 Task: Add a signature Marie Turner containing With sincere appreciation and gratitude, Marie Turner to email address softage.3@softage.net and add a label Service contracts
Action: Mouse moved to (97, 154)
Screenshot: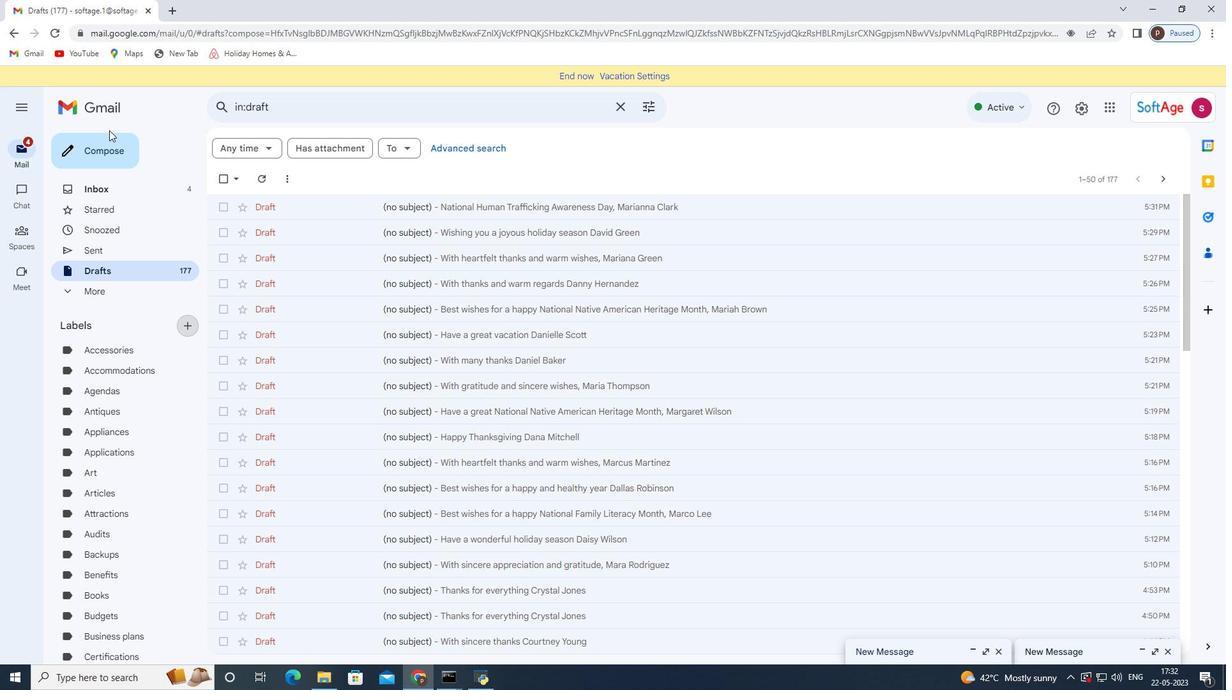 
Action: Mouse pressed left at (97, 154)
Screenshot: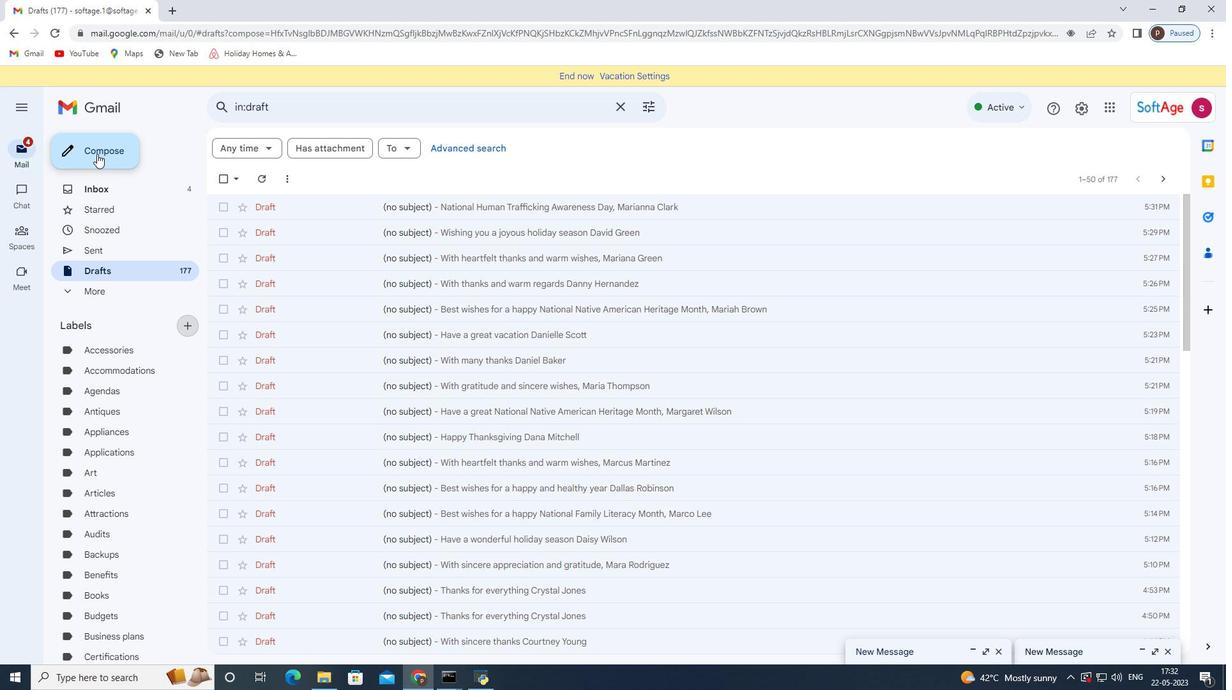 
Action: Mouse moved to (697, 646)
Screenshot: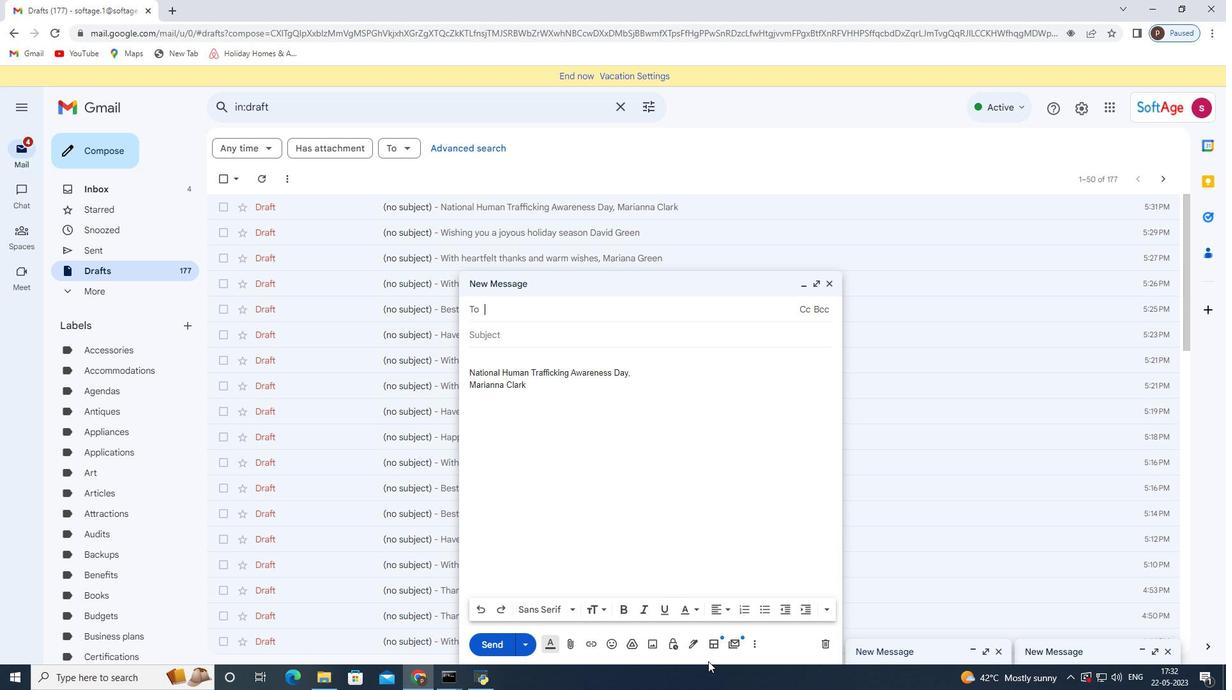
Action: Mouse pressed left at (697, 646)
Screenshot: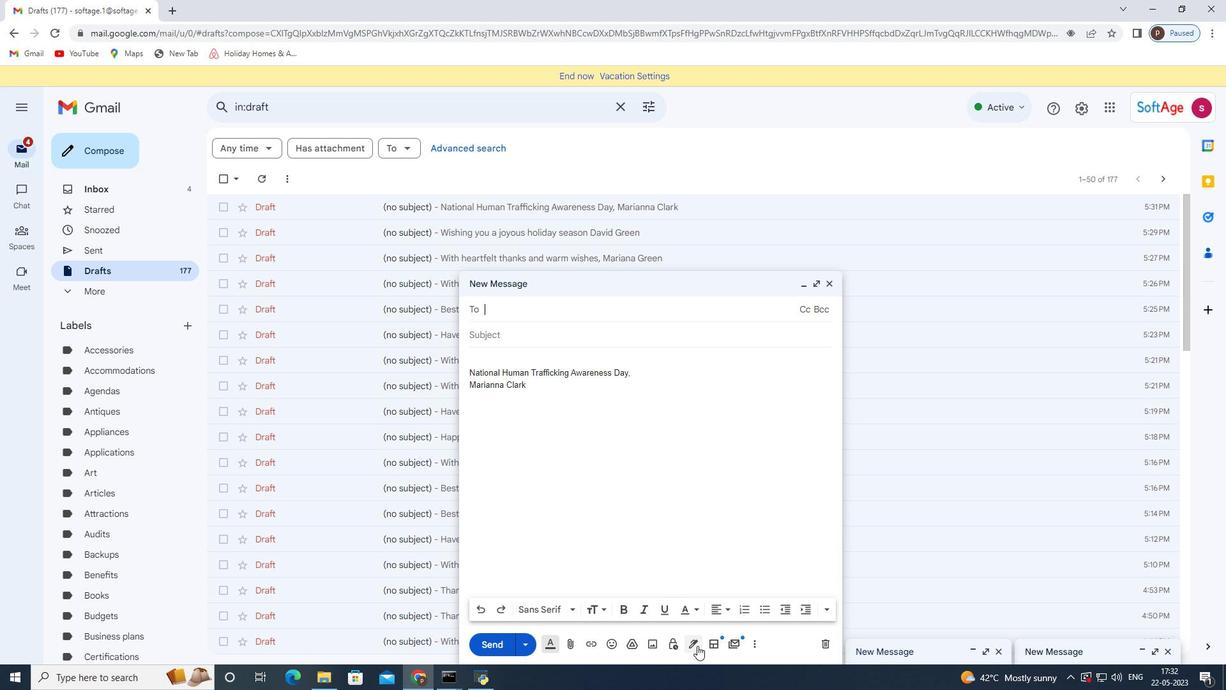 
Action: Mouse moved to (753, 577)
Screenshot: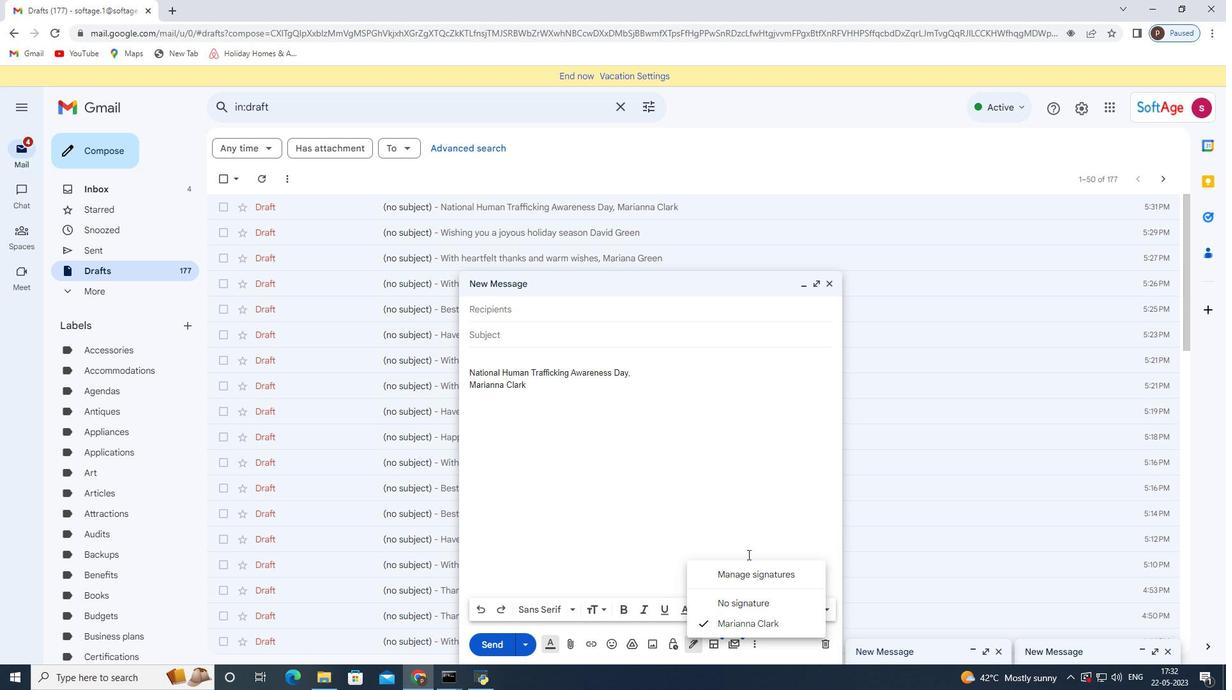
Action: Mouse pressed left at (753, 577)
Screenshot: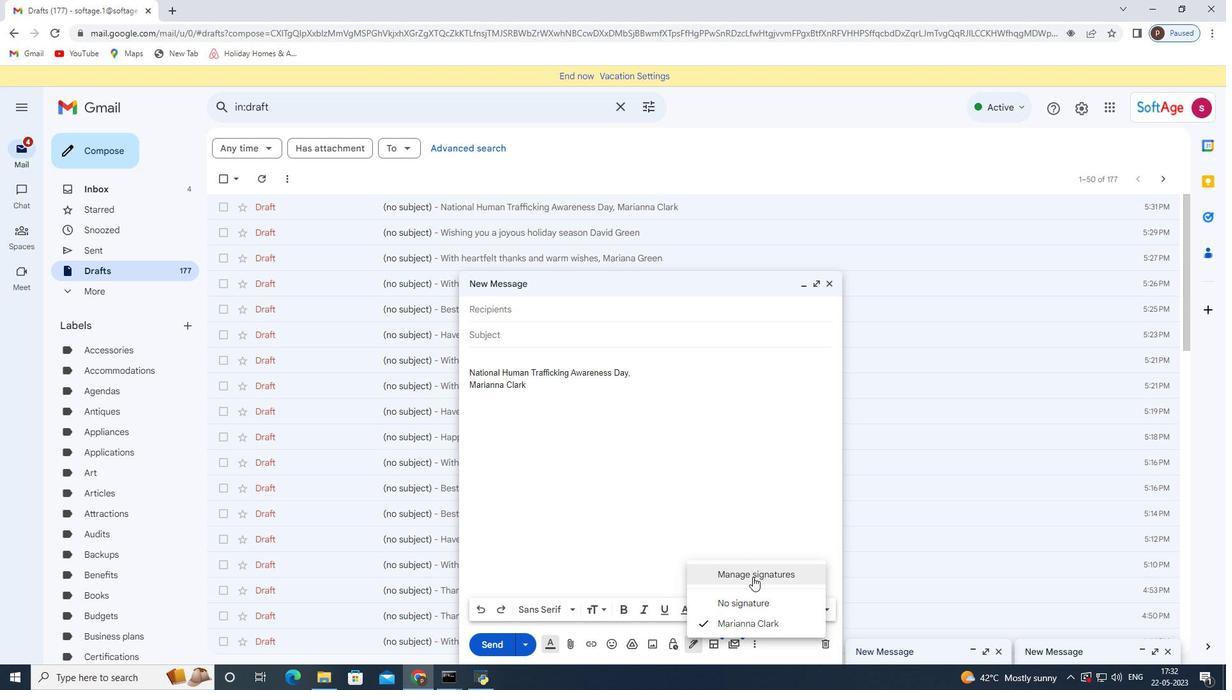 
Action: Mouse moved to (832, 283)
Screenshot: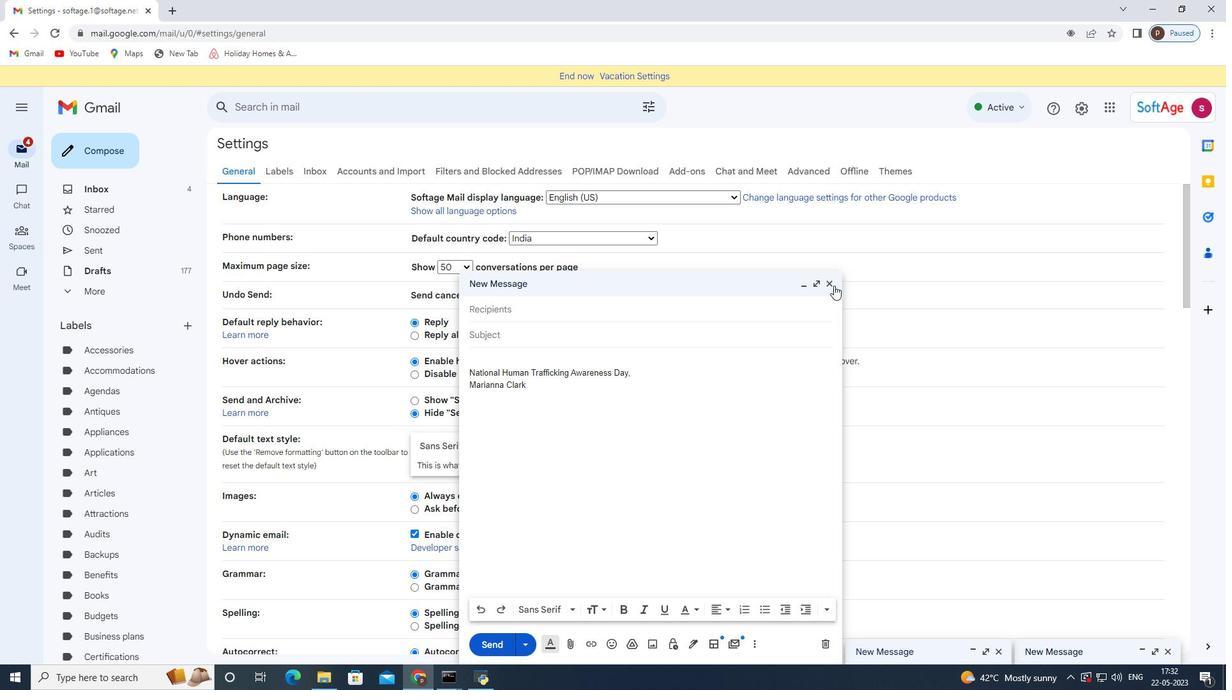 
Action: Mouse pressed left at (832, 283)
Screenshot: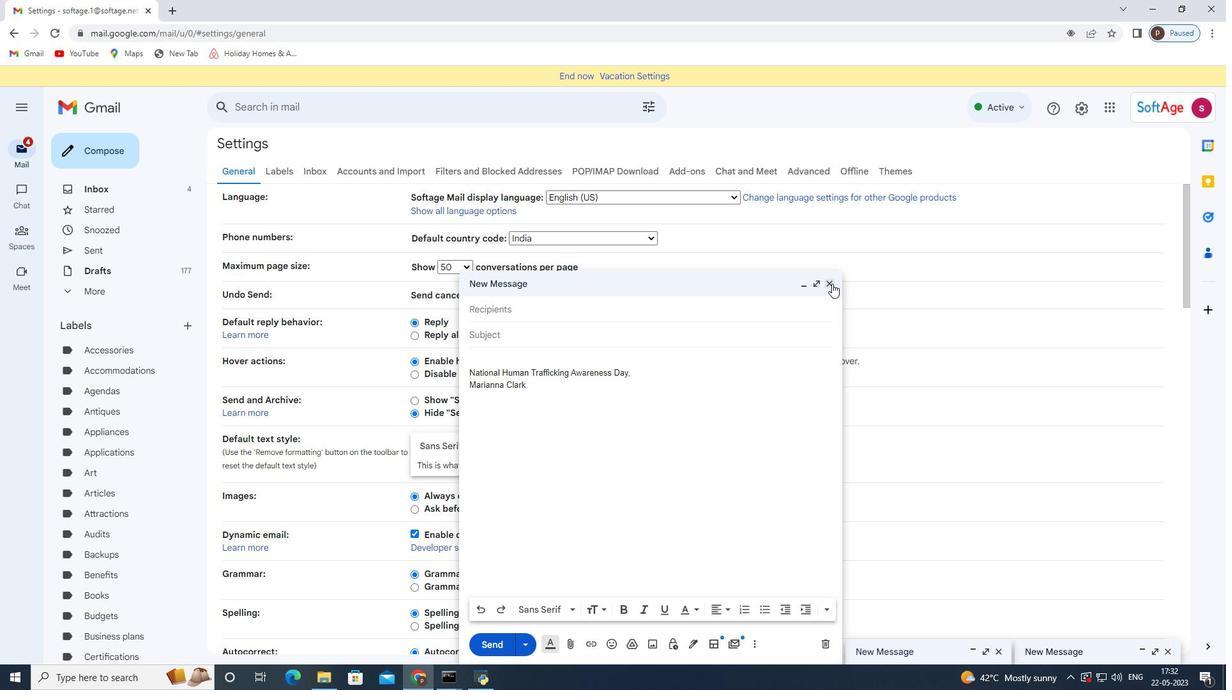 
Action: Mouse moved to (519, 412)
Screenshot: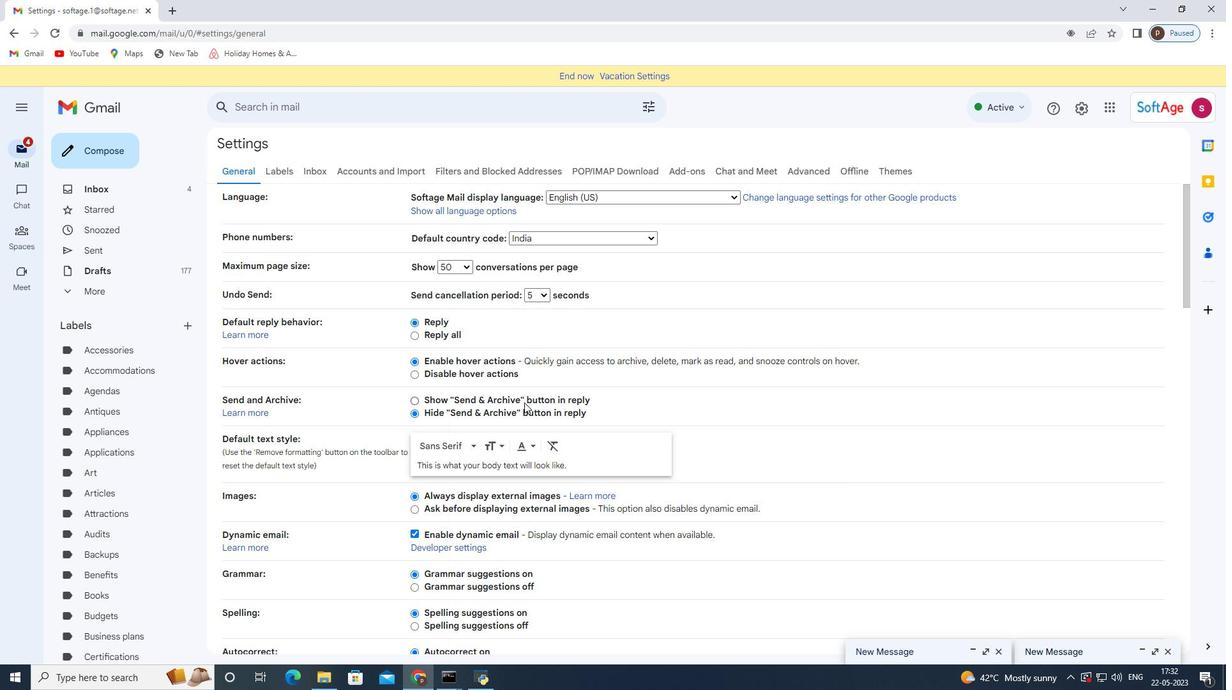 
Action: Mouse scrolled (522, 403) with delta (0, 0)
Screenshot: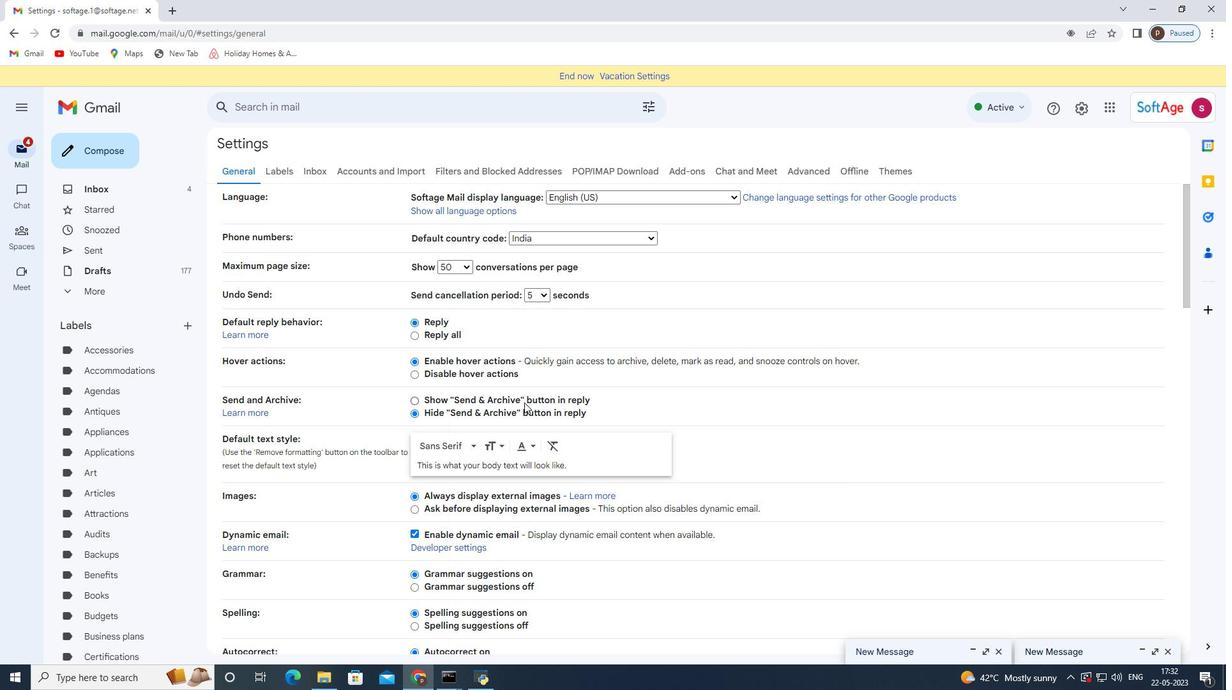 
Action: Mouse scrolled (521, 407) with delta (0, 0)
Screenshot: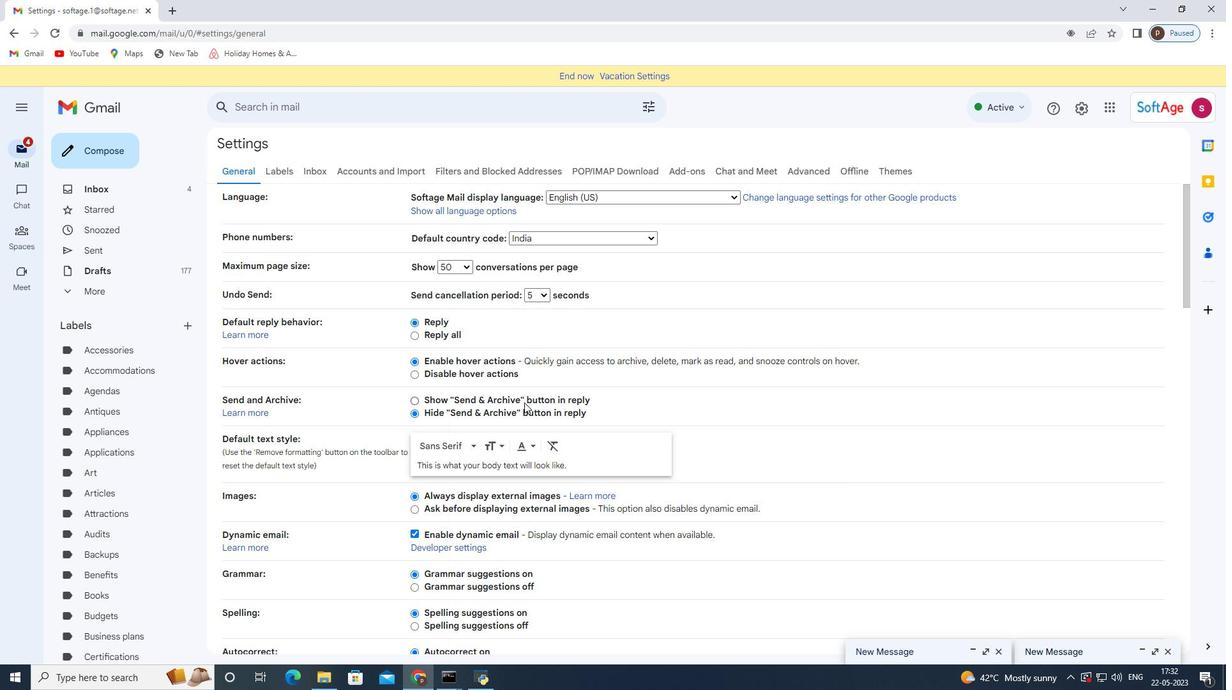 
Action: Mouse scrolled (520, 407) with delta (0, 0)
Screenshot: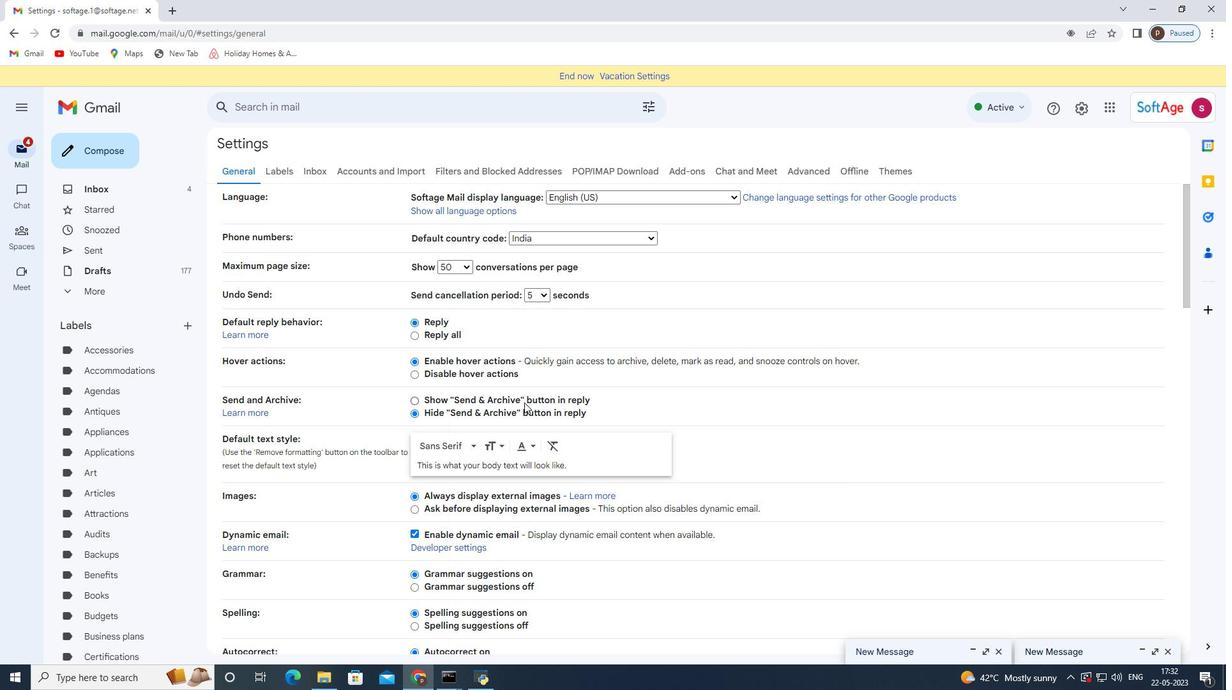 
Action: Mouse scrolled (519, 409) with delta (0, 0)
Screenshot: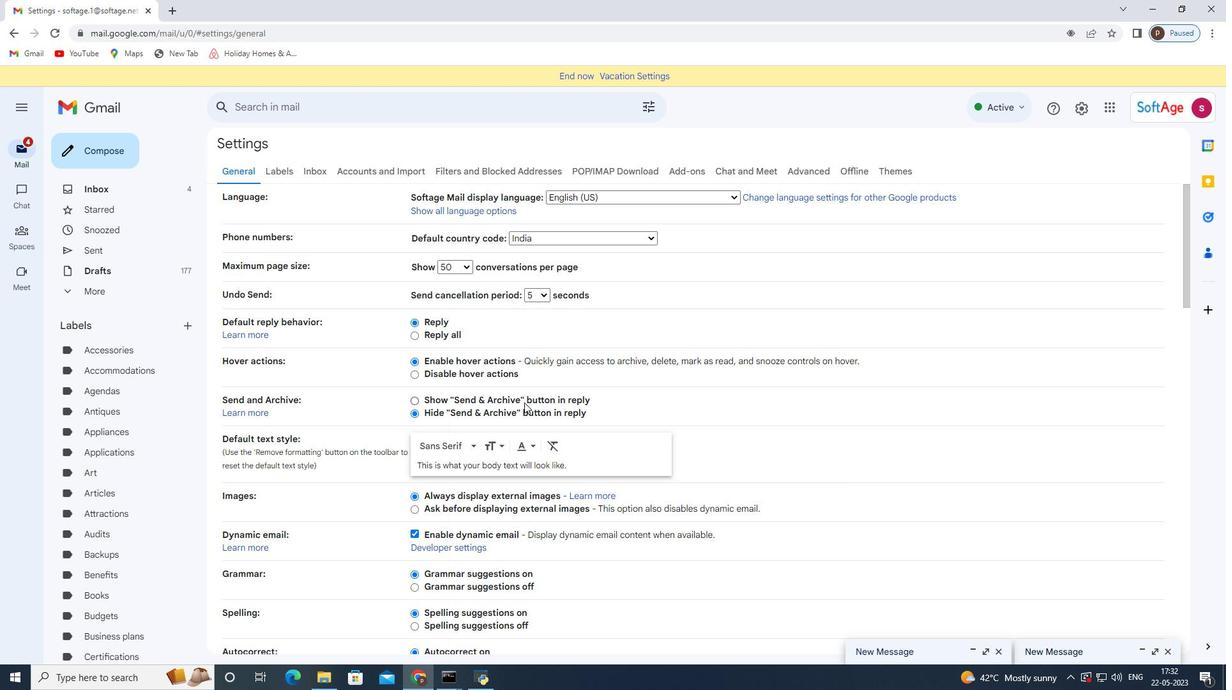 
Action: Mouse scrolled (519, 411) with delta (0, 0)
Screenshot: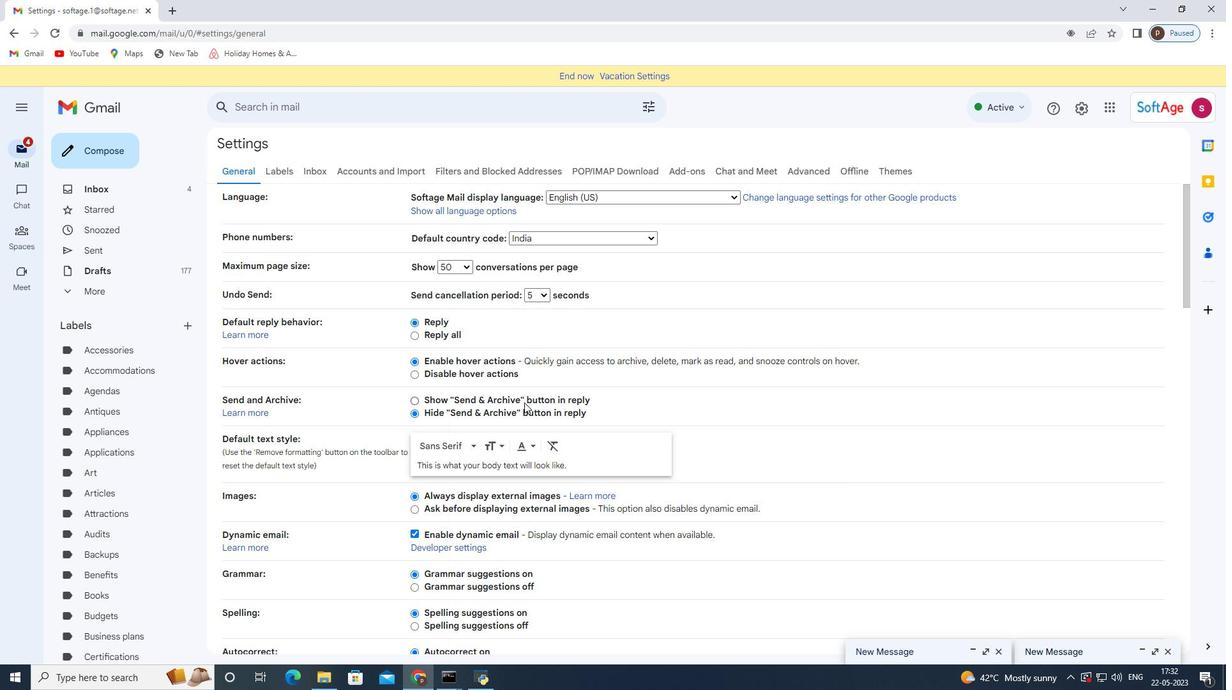 
Action: Mouse scrolled (519, 412) with delta (0, 0)
Screenshot: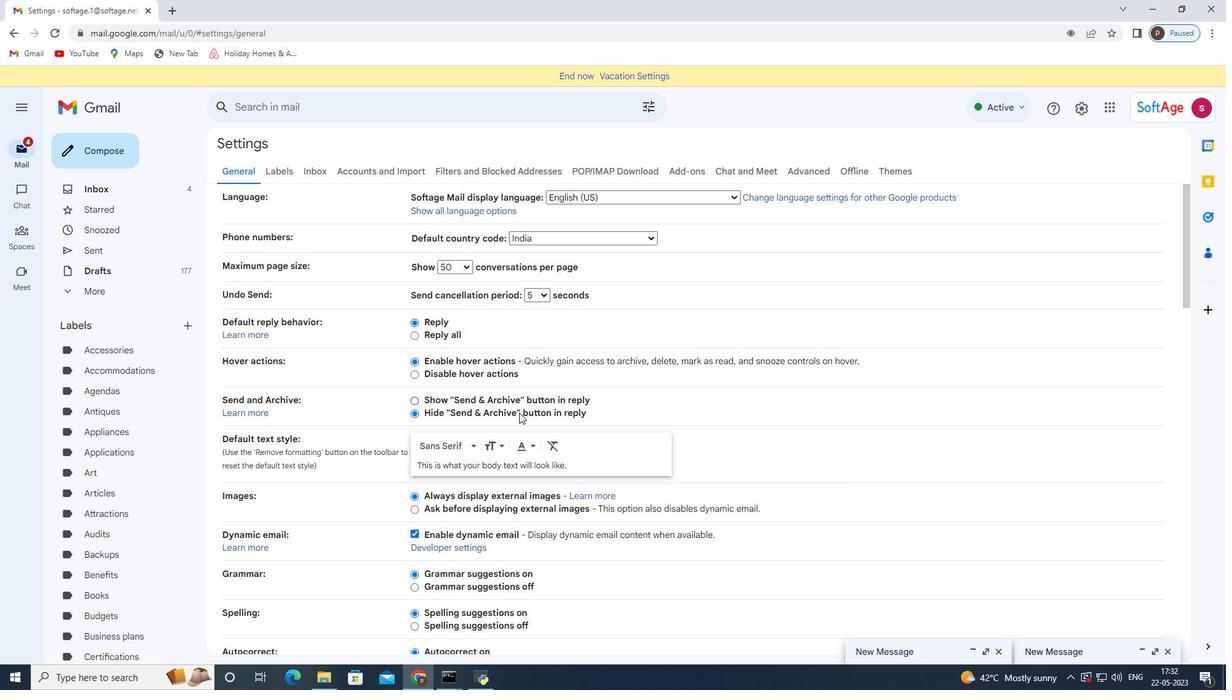 
Action: Mouse scrolled (519, 412) with delta (0, 0)
Screenshot: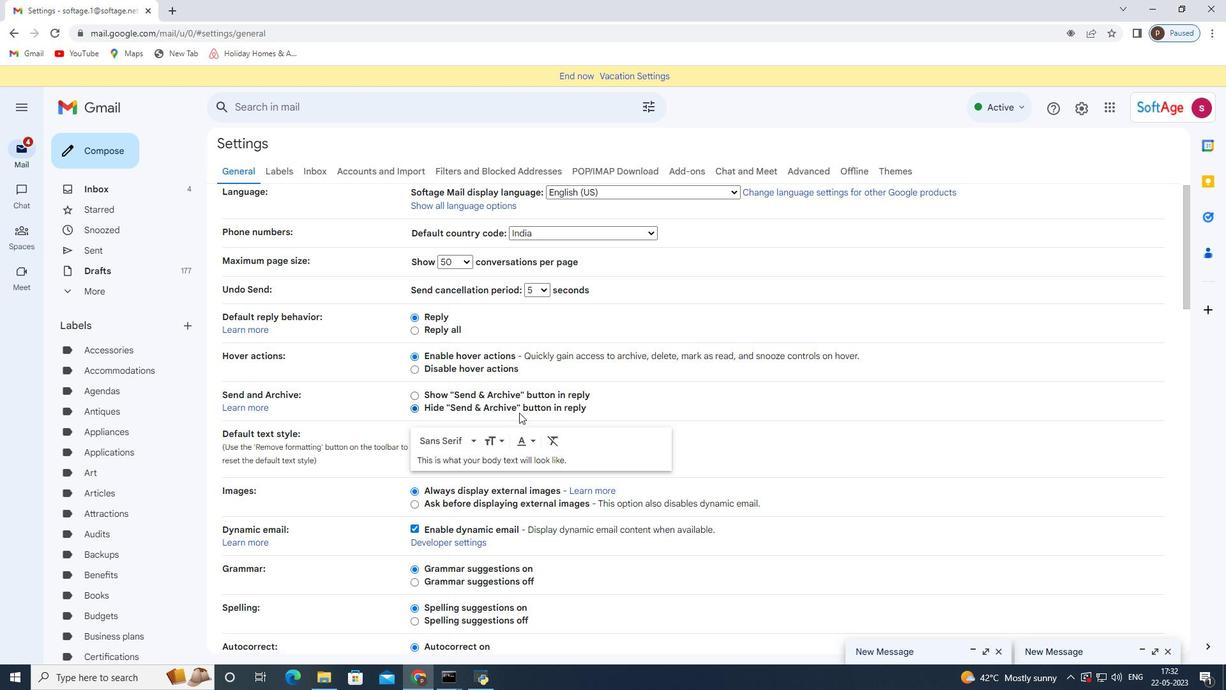 
Action: Mouse moved to (518, 414)
Screenshot: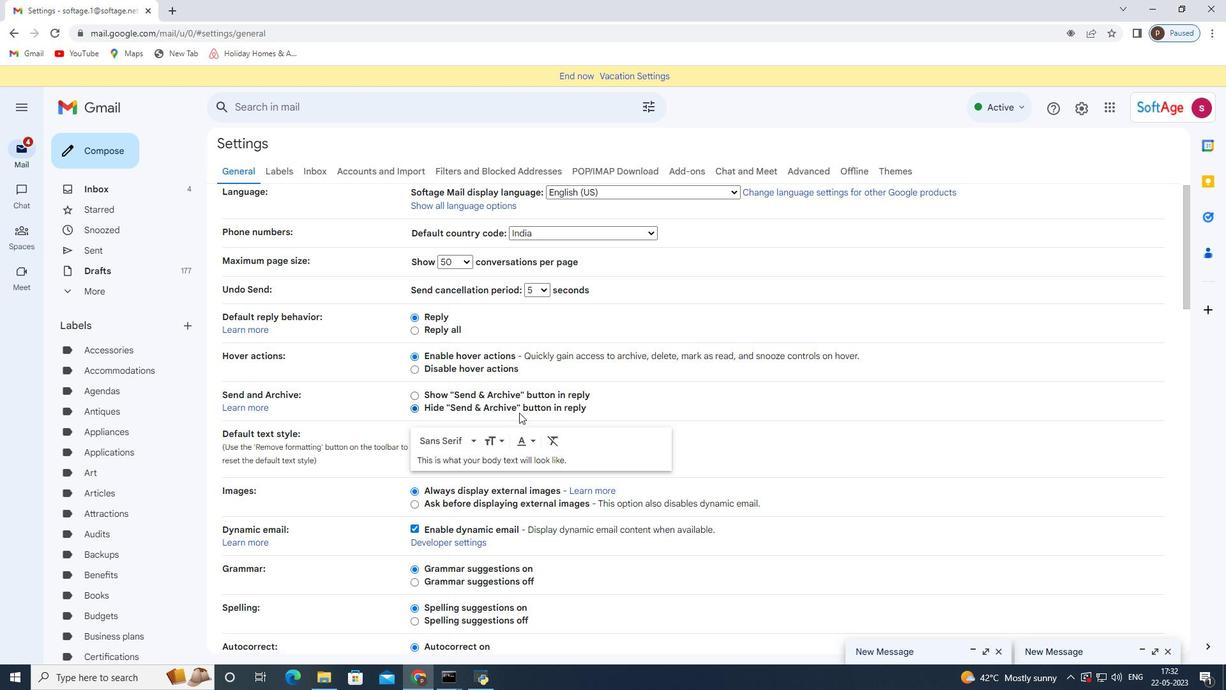 
Action: Mouse scrolled (518, 414) with delta (0, 0)
Screenshot: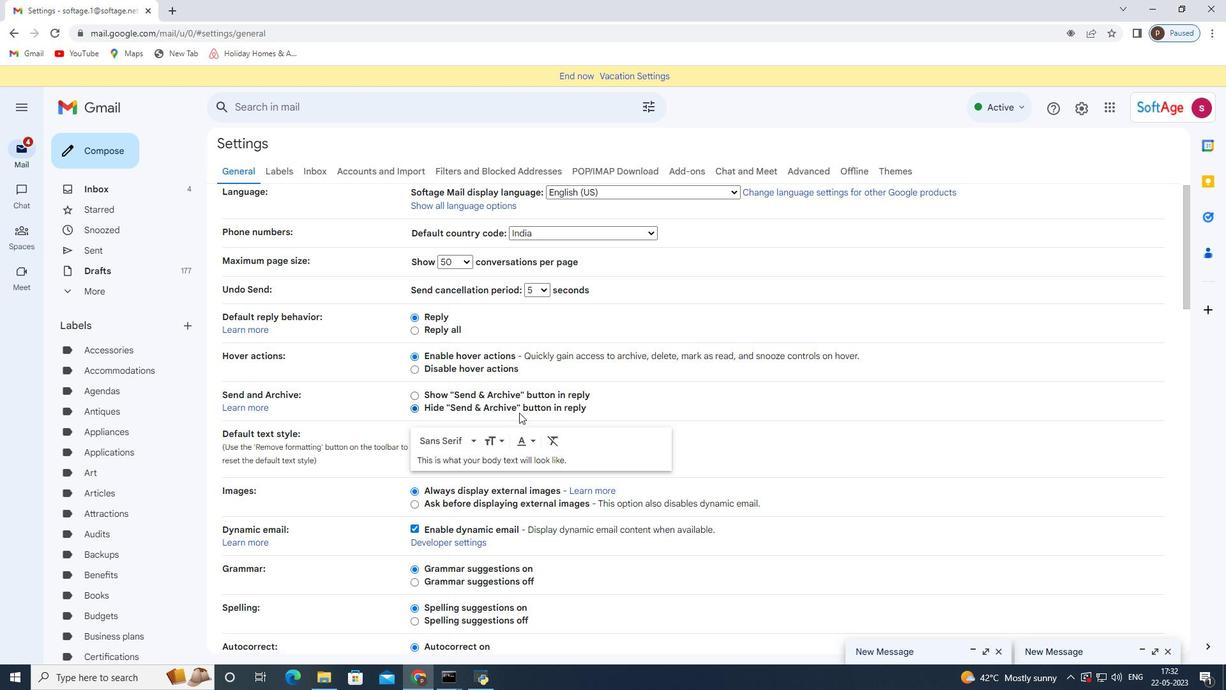 
Action: Mouse moved to (517, 417)
Screenshot: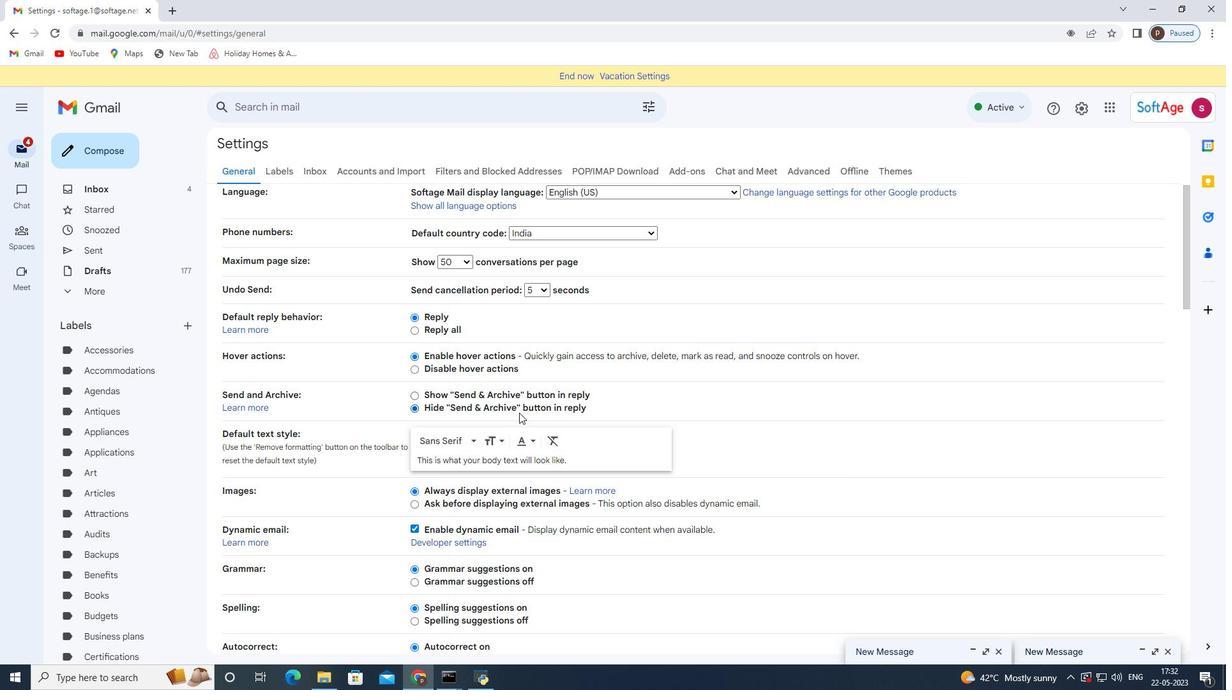 
Action: Mouse scrolled (517, 417) with delta (0, 0)
Screenshot: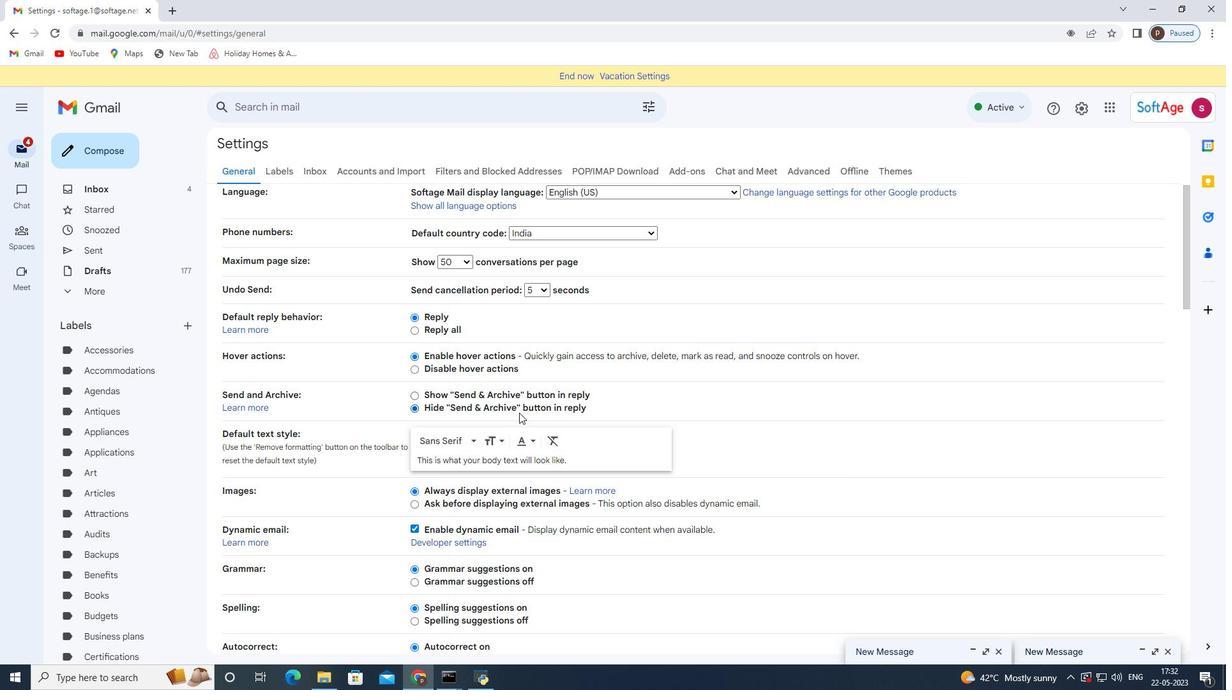 
Action: Mouse moved to (517, 421)
Screenshot: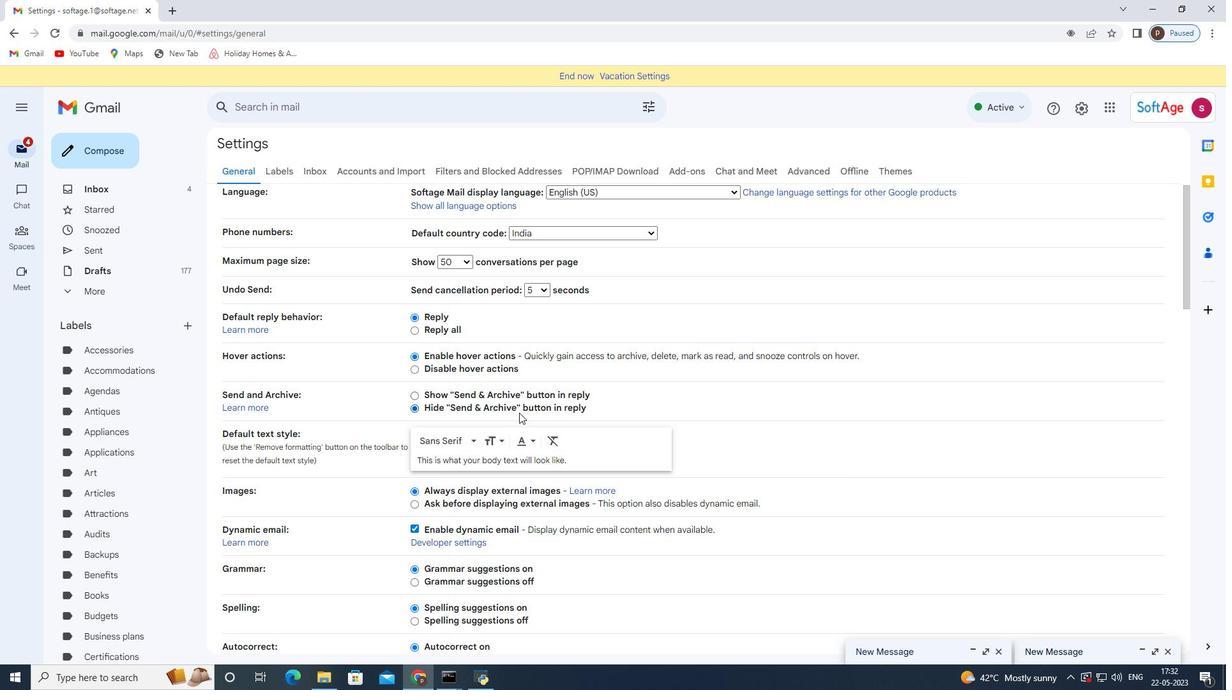 
Action: Mouse scrolled (517, 420) with delta (0, 0)
Screenshot: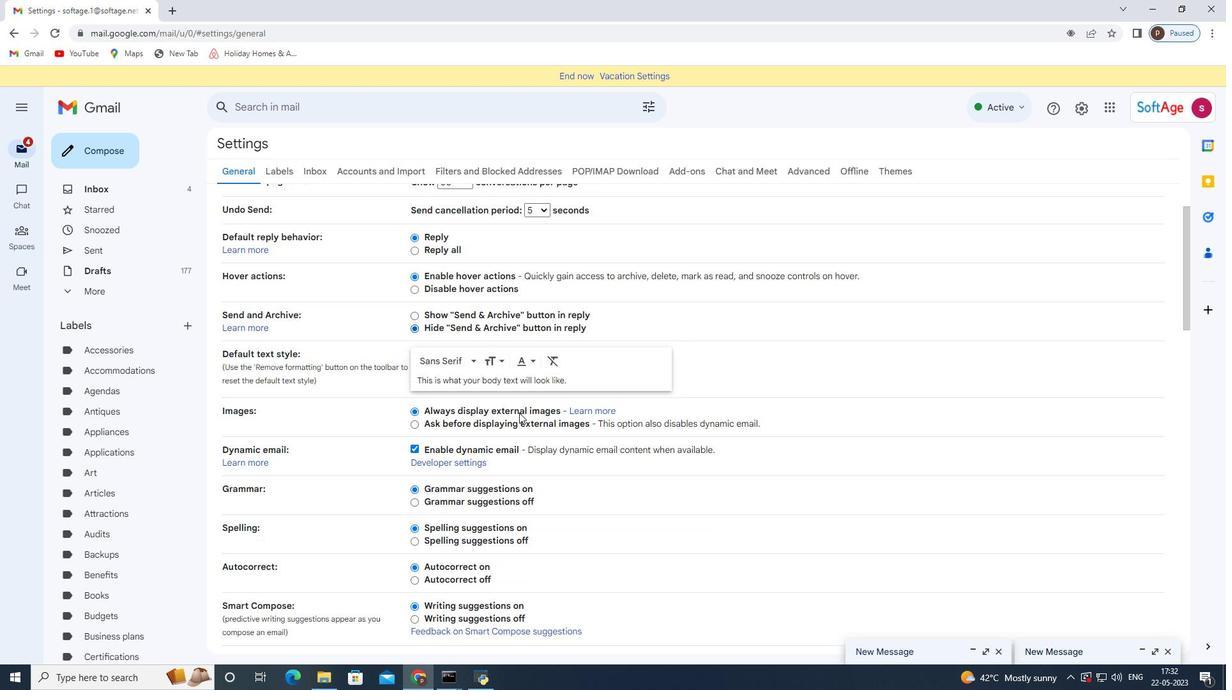 
Action: Mouse moved to (517, 426)
Screenshot: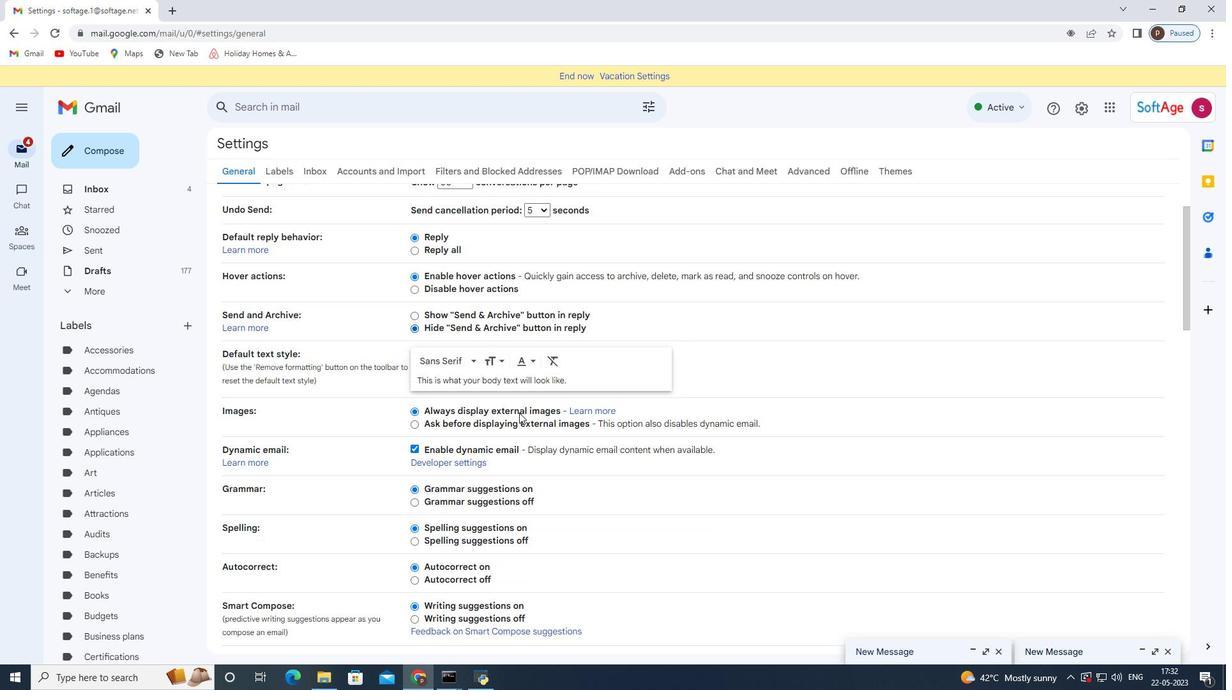 
Action: Mouse scrolled (517, 425) with delta (0, 0)
Screenshot: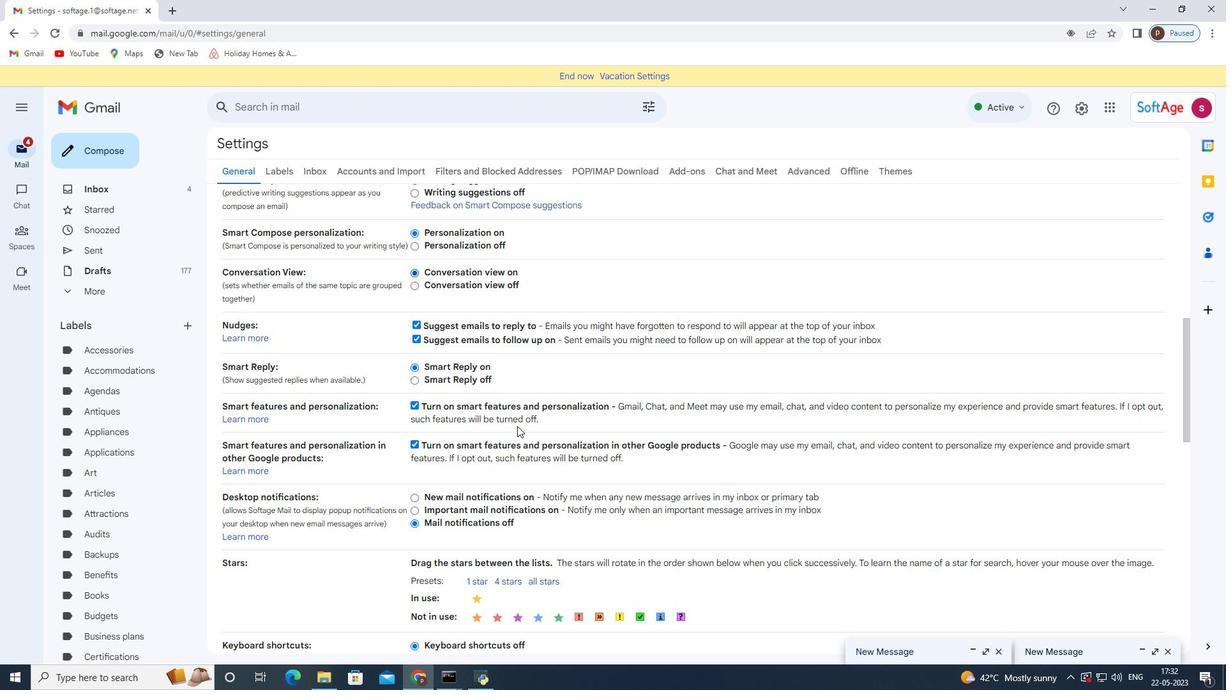 
Action: Mouse scrolled (517, 425) with delta (0, 0)
Screenshot: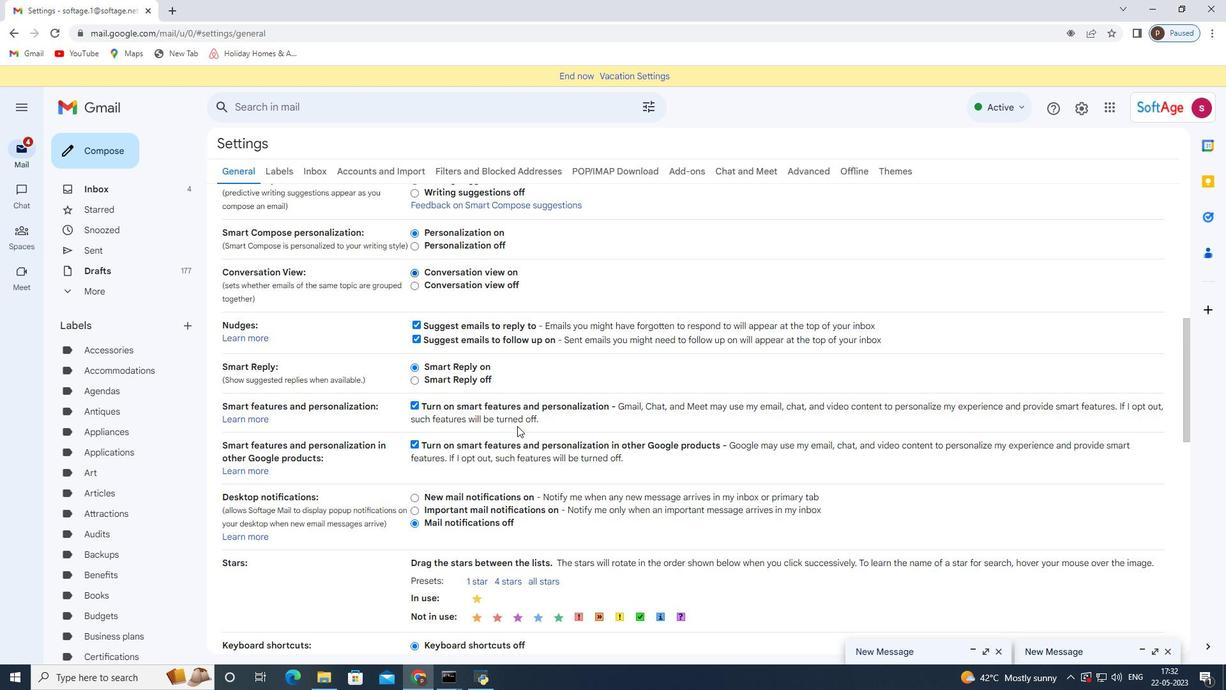 
Action: Mouse scrolled (517, 425) with delta (0, 0)
Screenshot: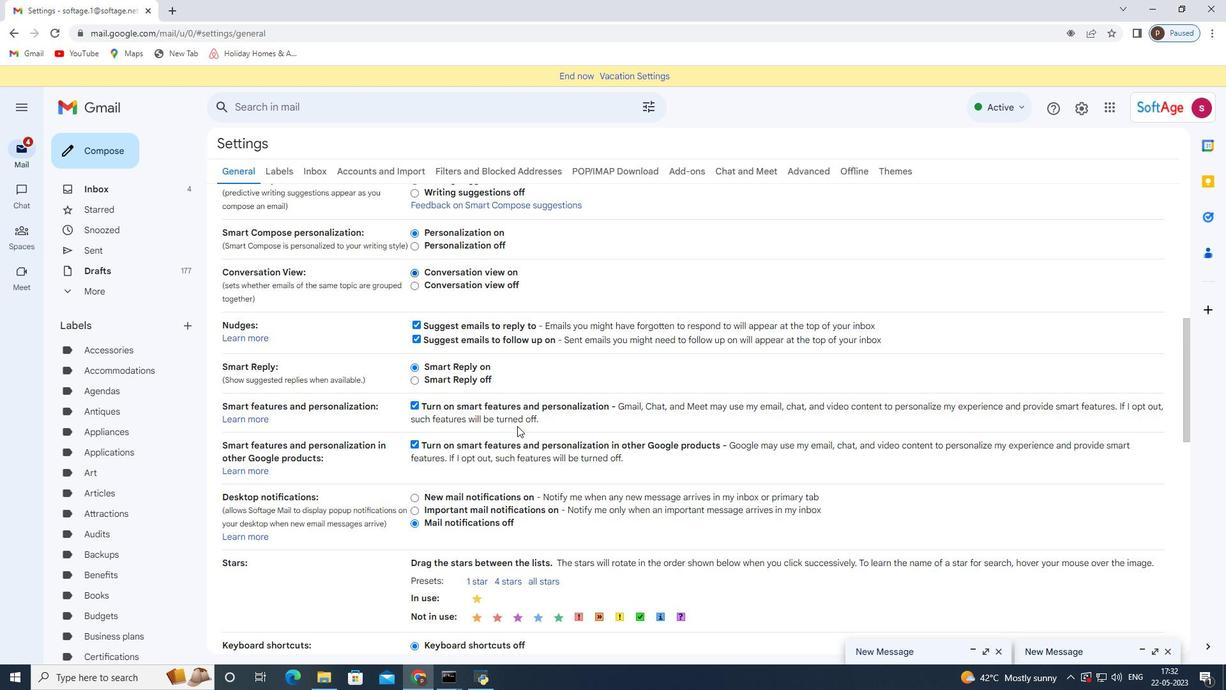 
Action: Mouse scrolled (517, 425) with delta (0, 0)
Screenshot: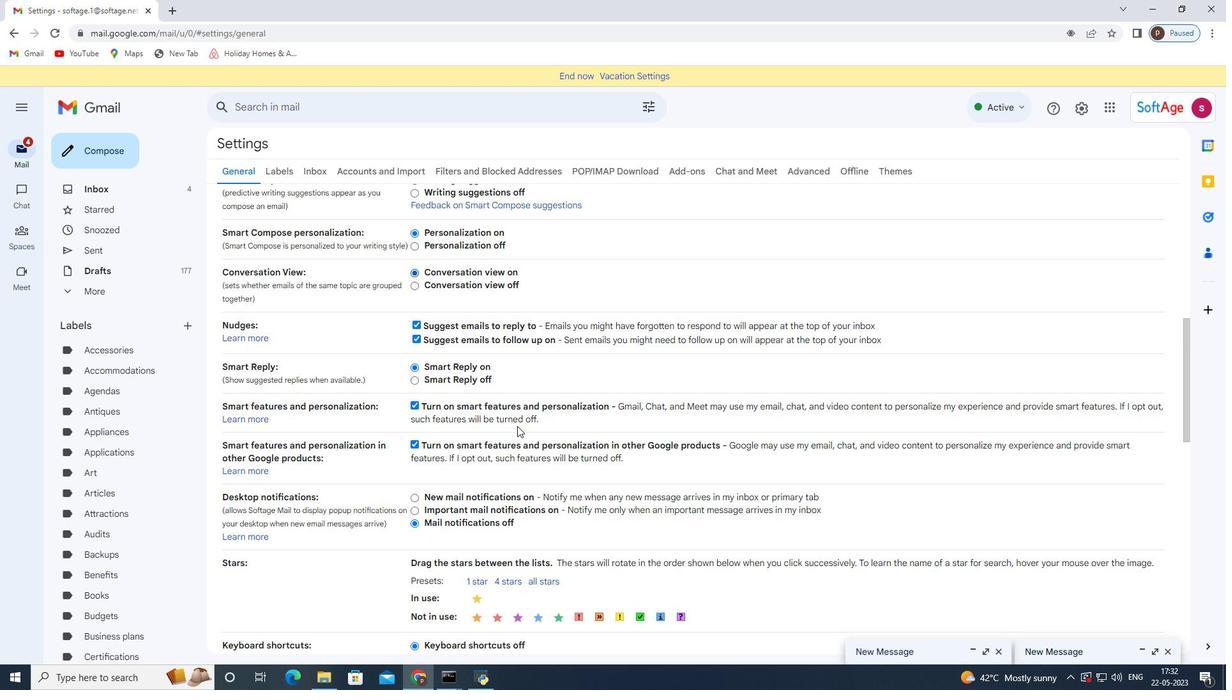 
Action: Mouse scrolled (517, 425) with delta (0, 0)
Screenshot: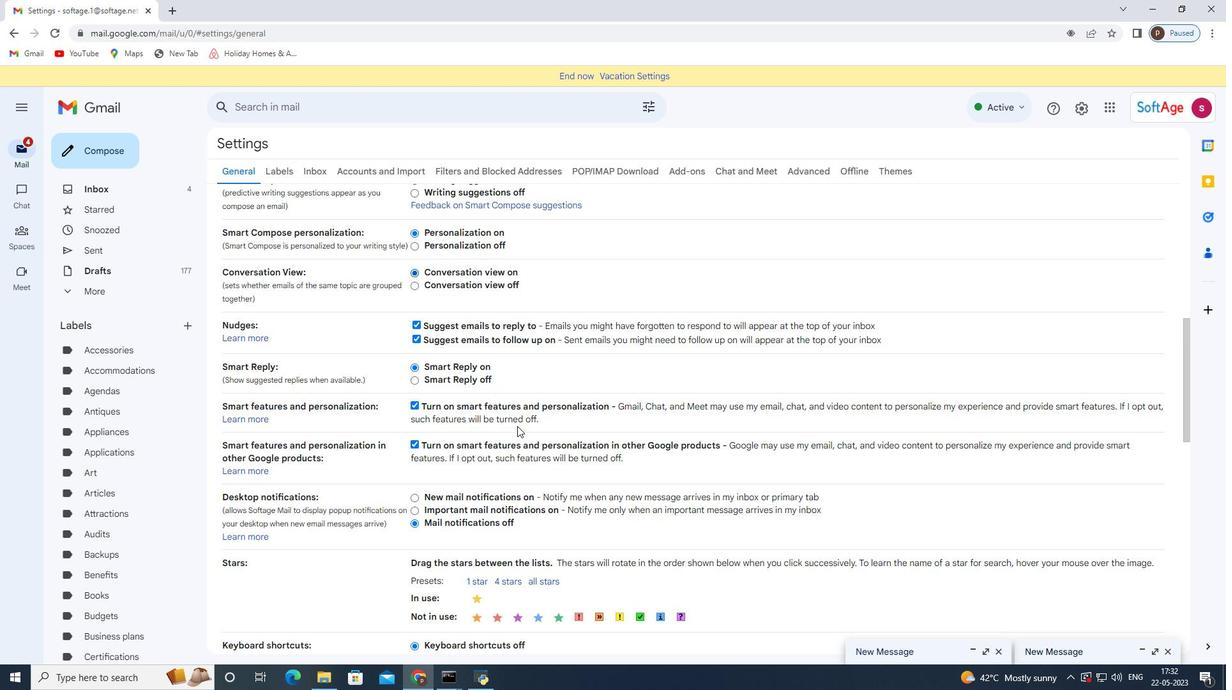 
Action: Mouse moved to (548, 502)
Screenshot: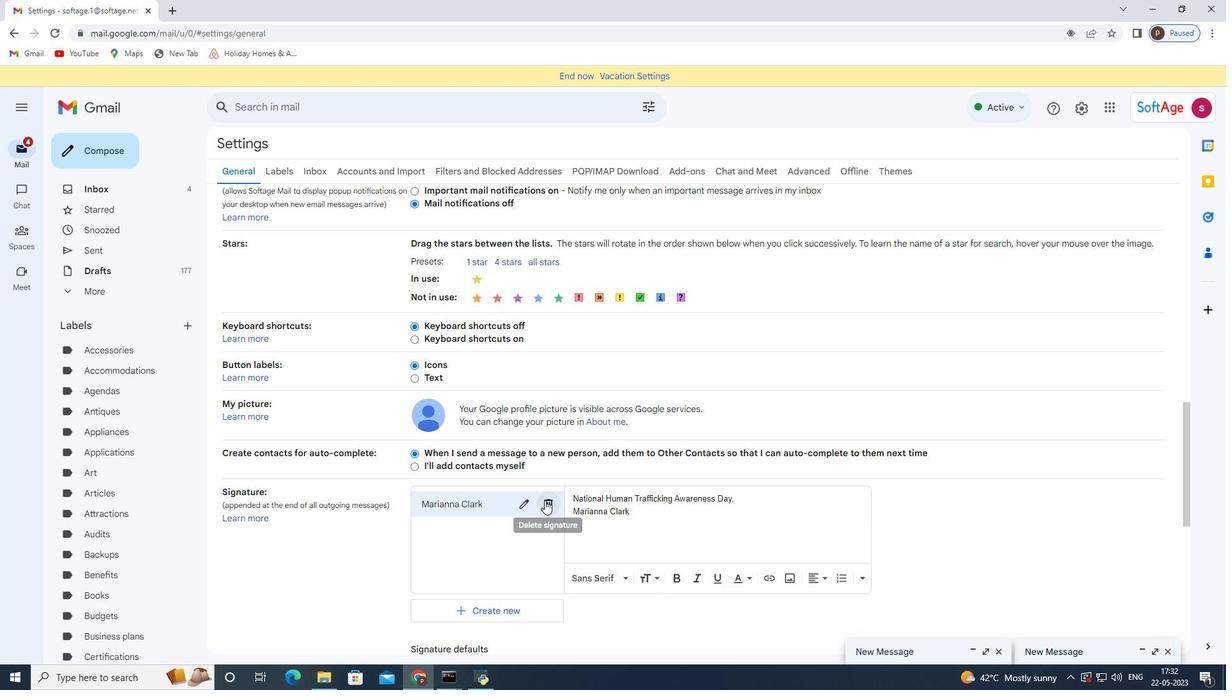 
Action: Mouse pressed left at (548, 502)
Screenshot: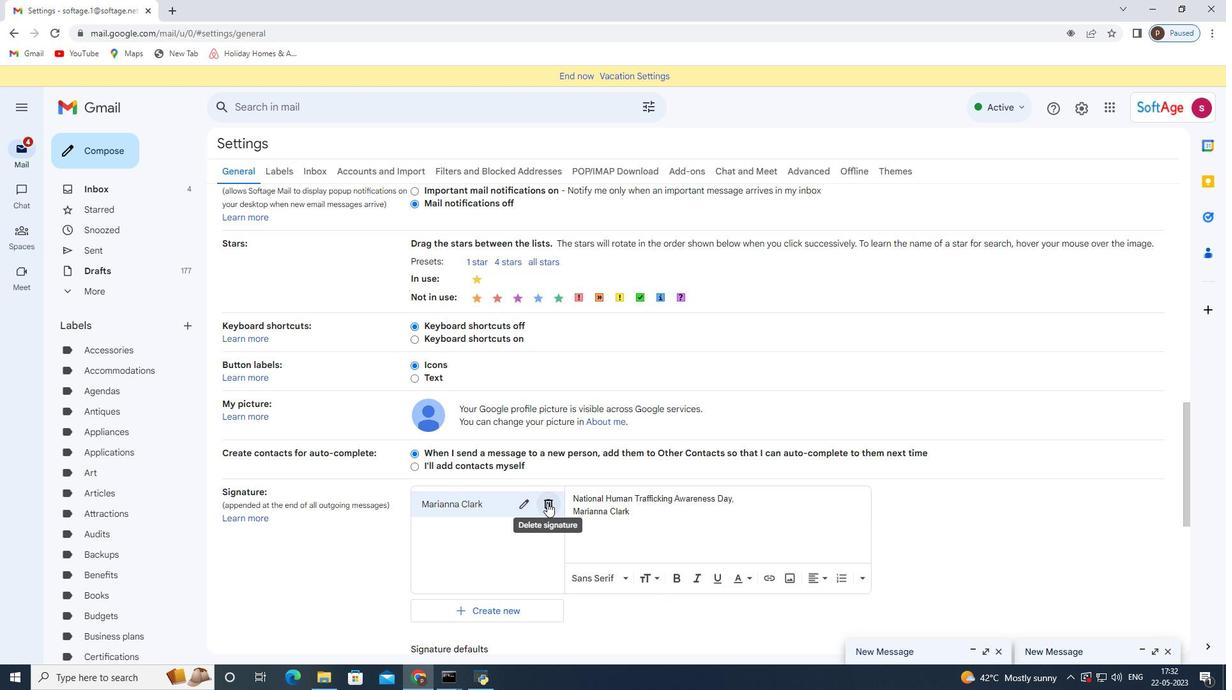 
Action: Mouse moved to (724, 396)
Screenshot: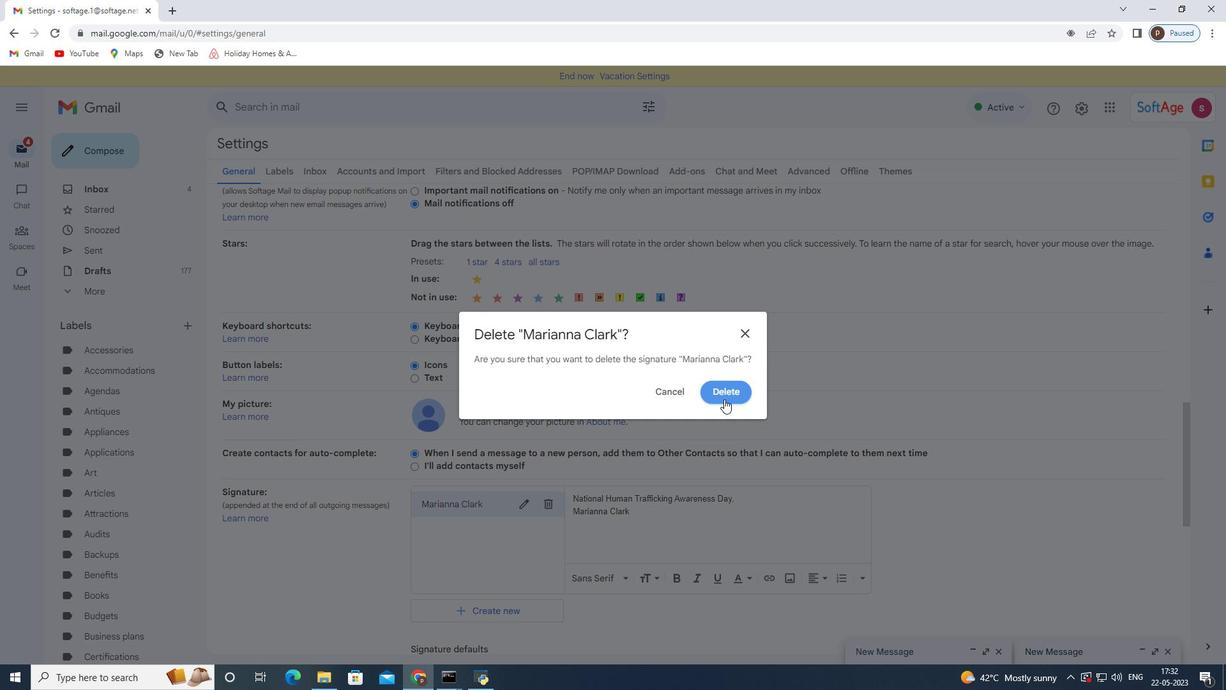 
Action: Mouse pressed left at (724, 396)
Screenshot: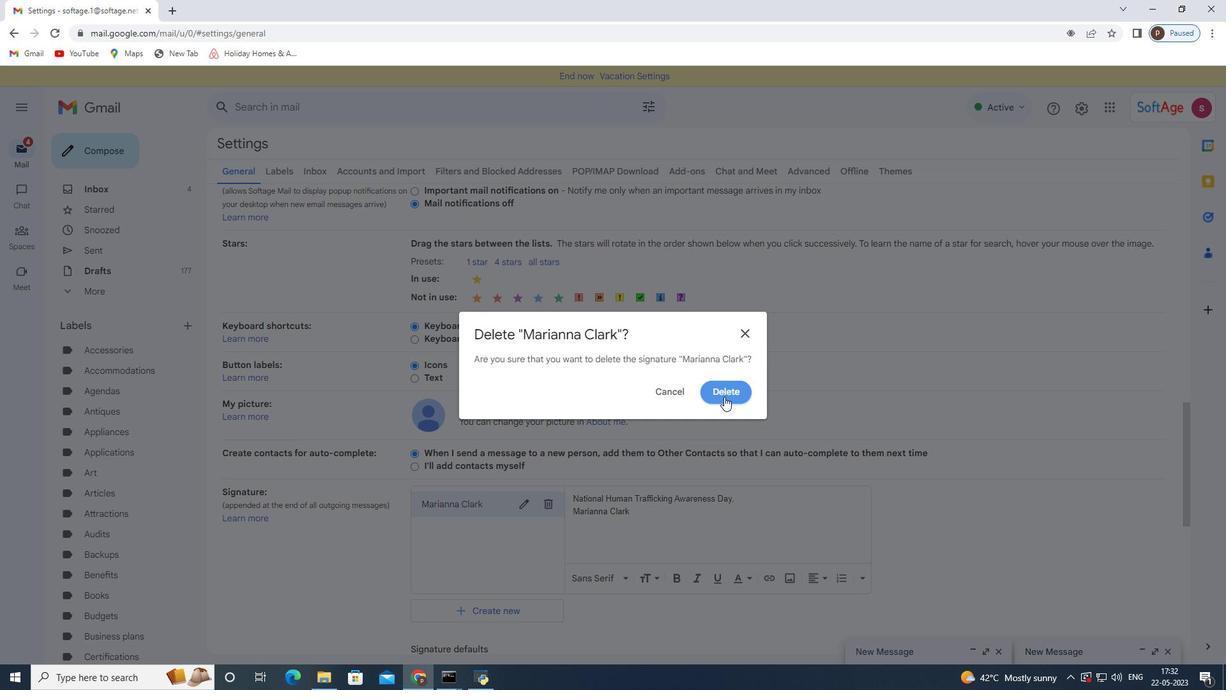 
Action: Mouse moved to (451, 511)
Screenshot: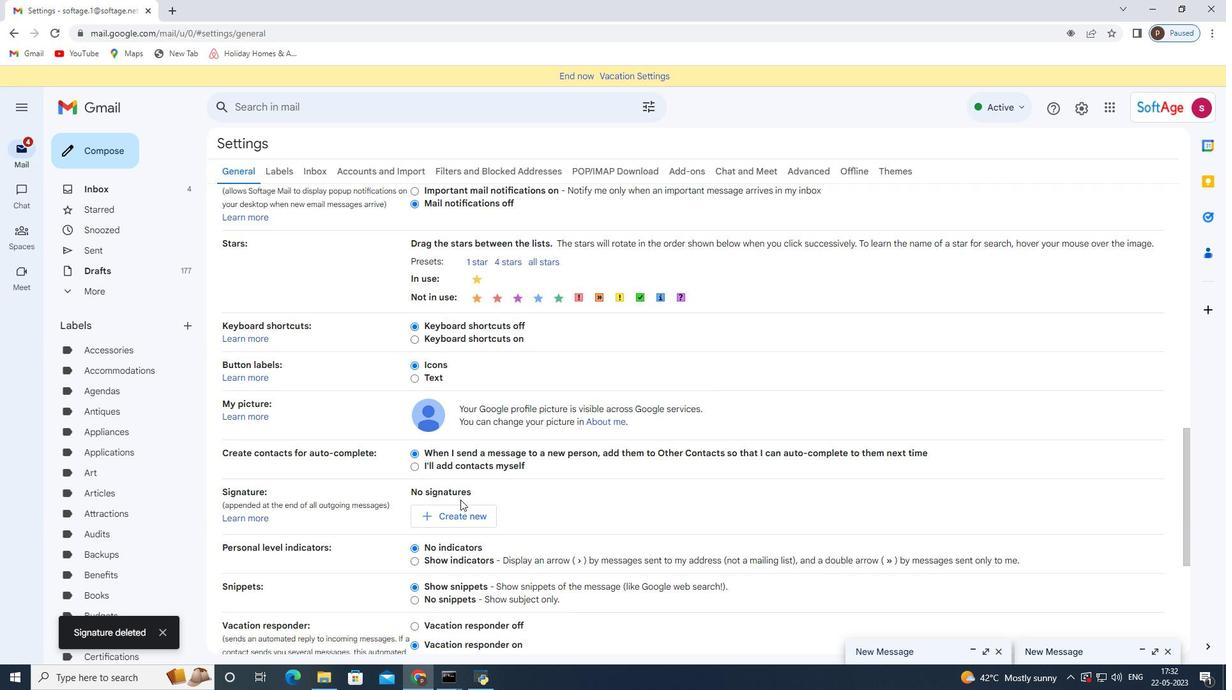 
Action: Mouse pressed left at (451, 511)
Screenshot: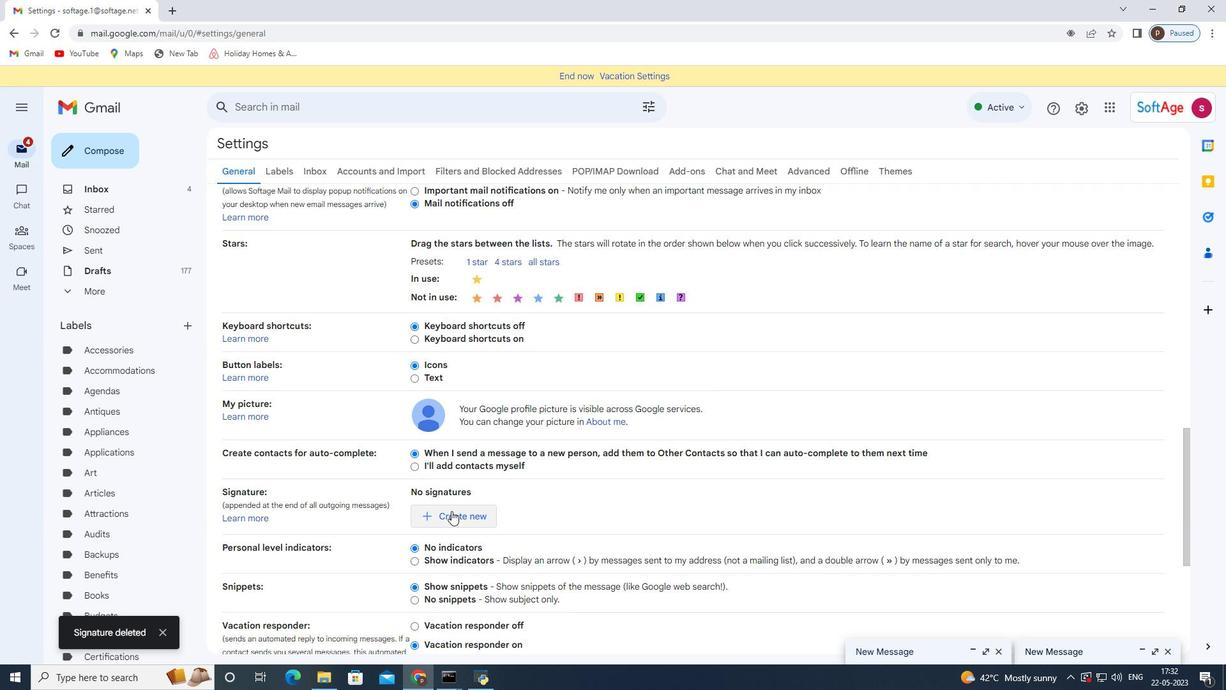 
Action: Mouse moved to (523, 364)
Screenshot: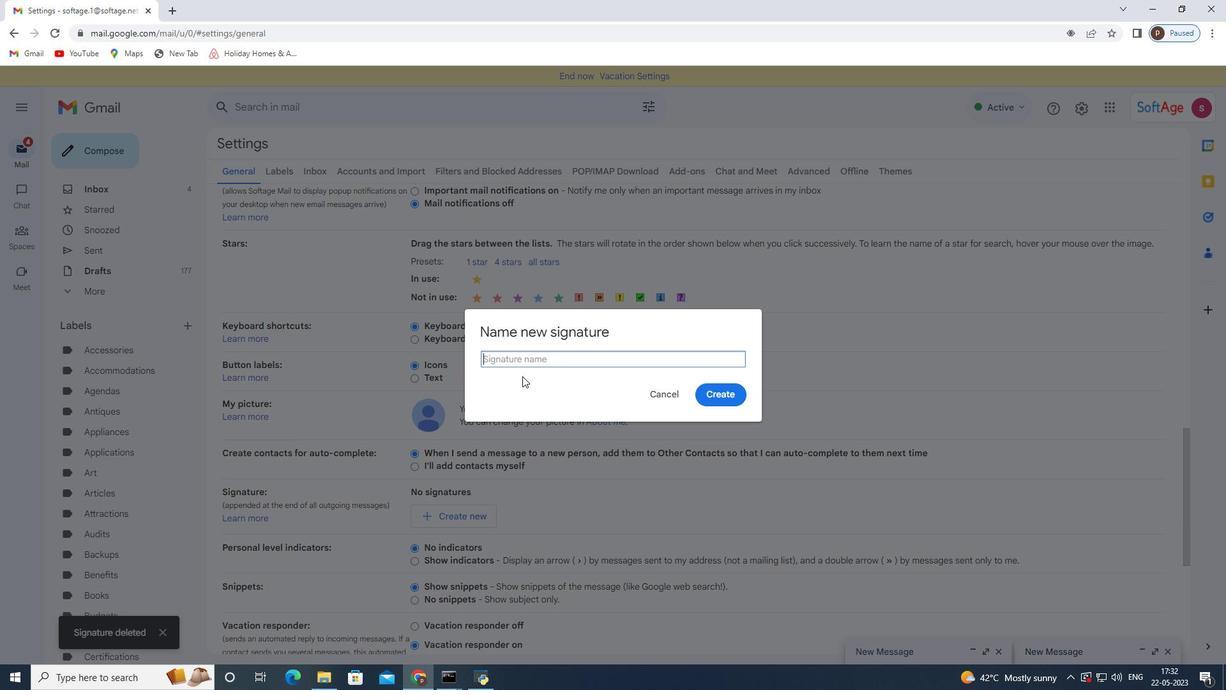 
Action: Mouse pressed left at (523, 364)
Screenshot: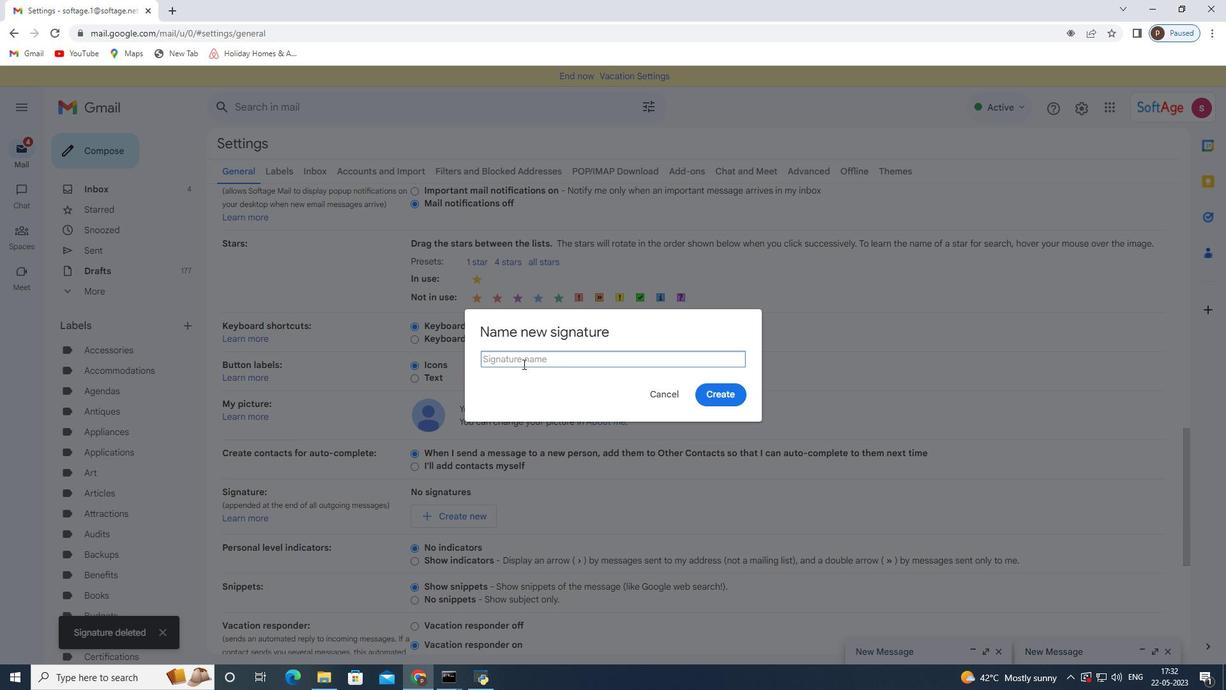 
Action: Key pressed <Key.shift><Key.shift>Marie<Key.space><Key.shift>Turner
Screenshot: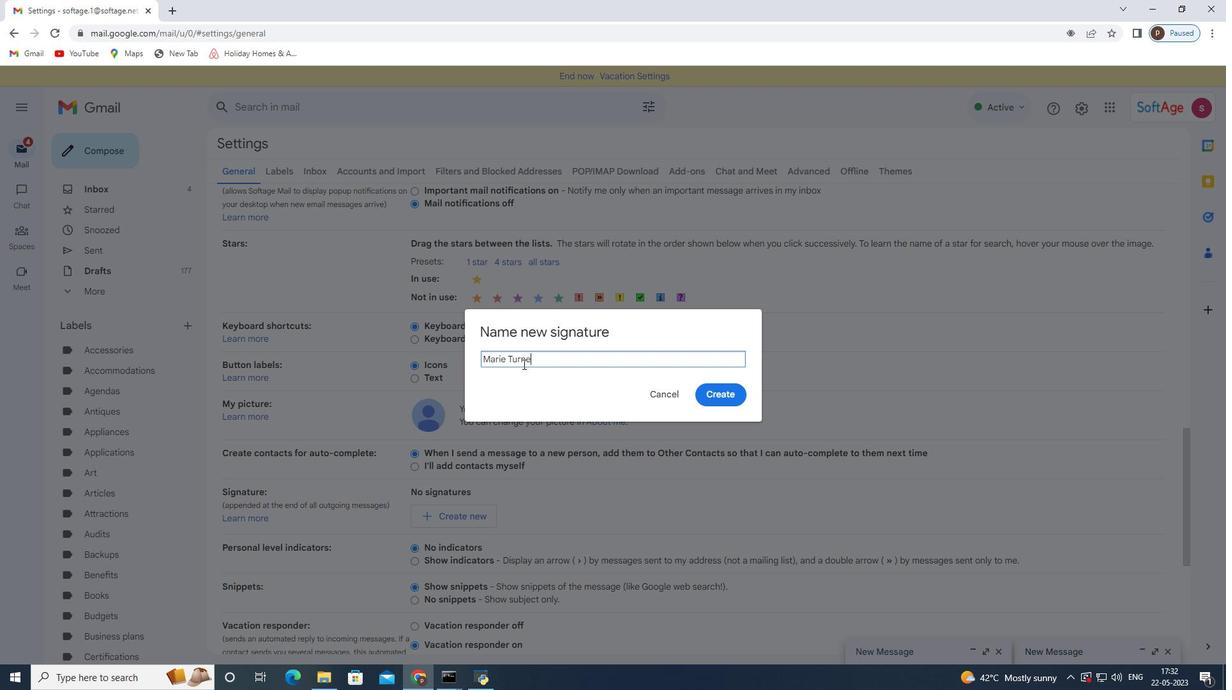 
Action: Mouse moved to (743, 395)
Screenshot: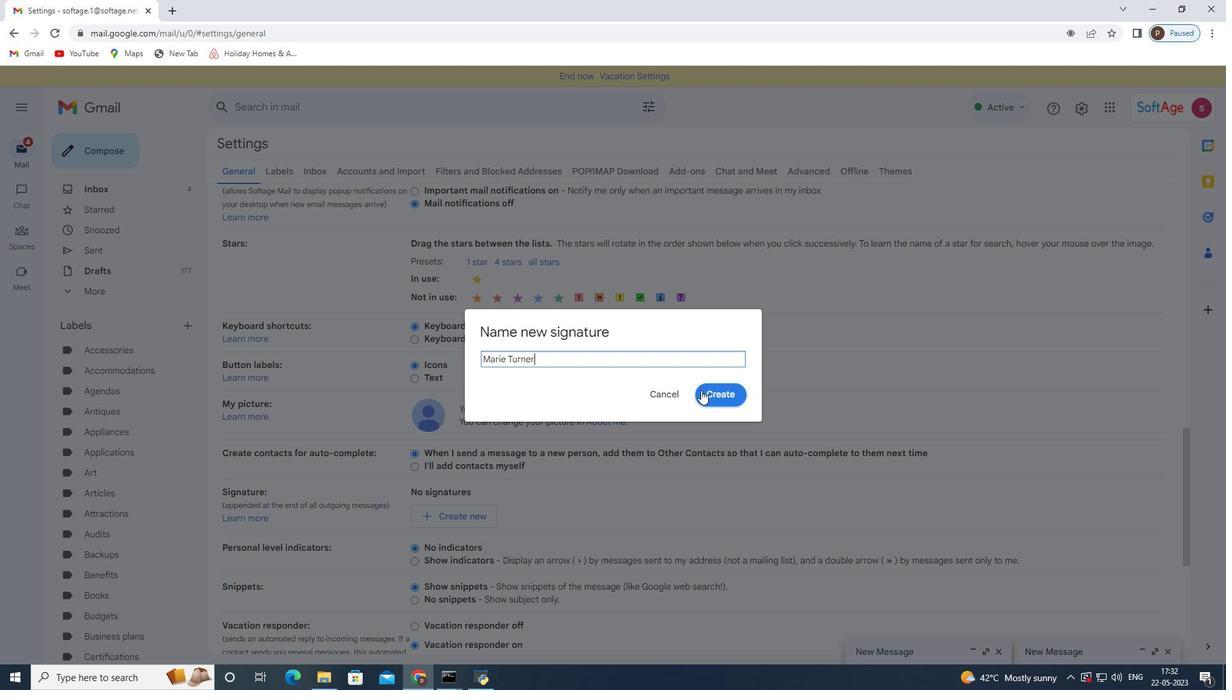 
Action: Mouse pressed left at (743, 395)
Screenshot: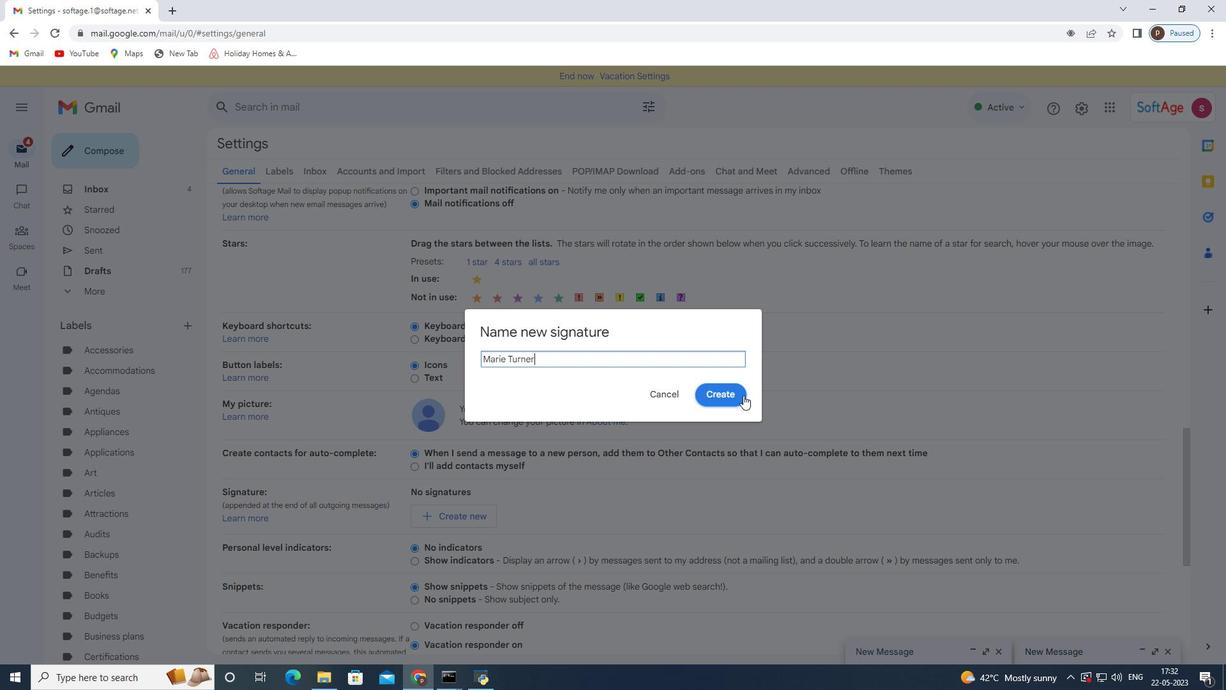 
Action: Mouse moved to (597, 490)
Screenshot: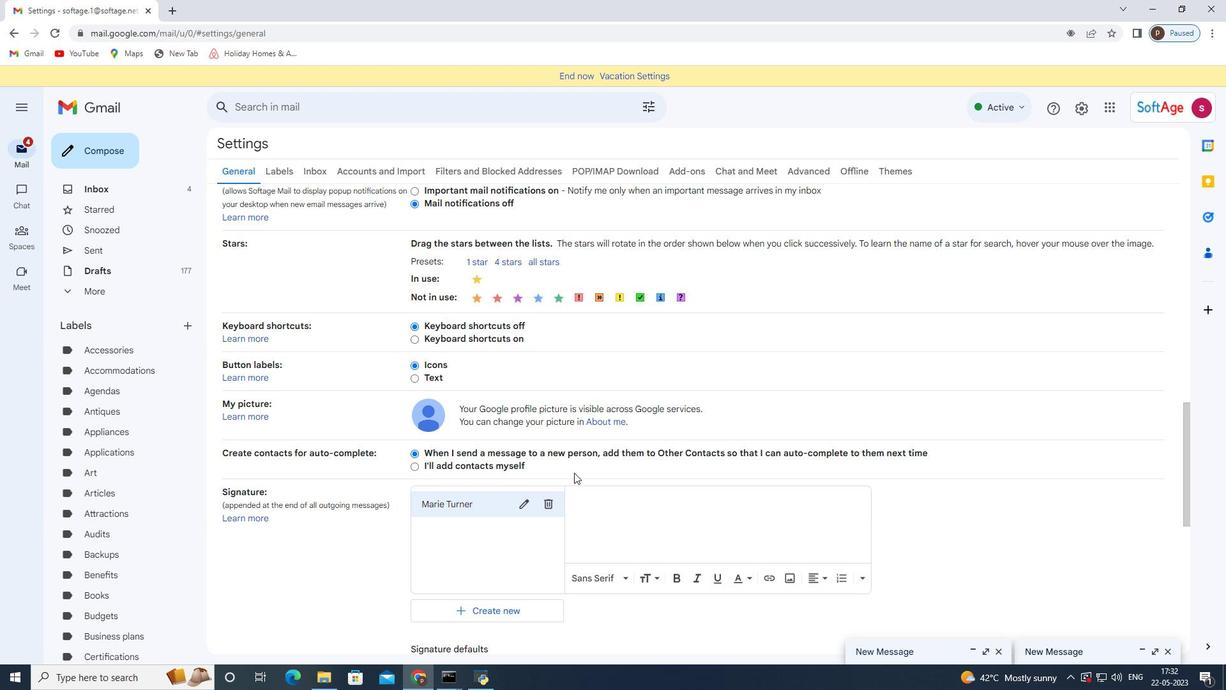 
Action: Mouse pressed left at (597, 490)
Screenshot: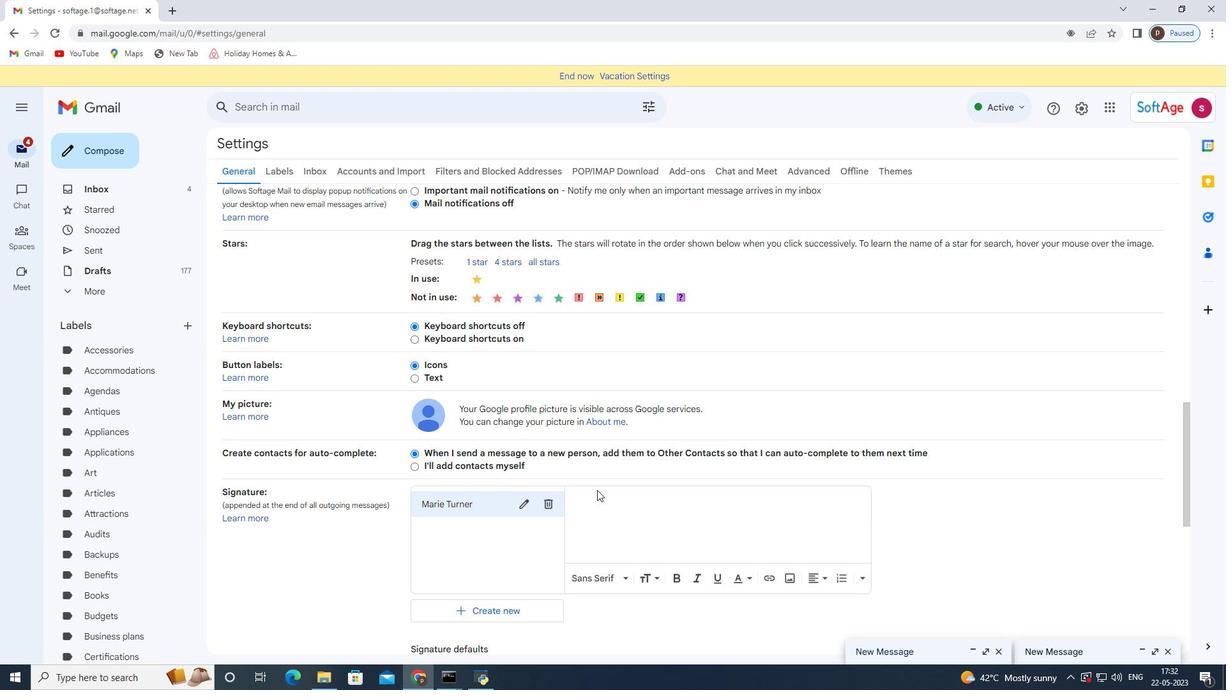 
Action: Mouse moved to (589, 497)
Screenshot: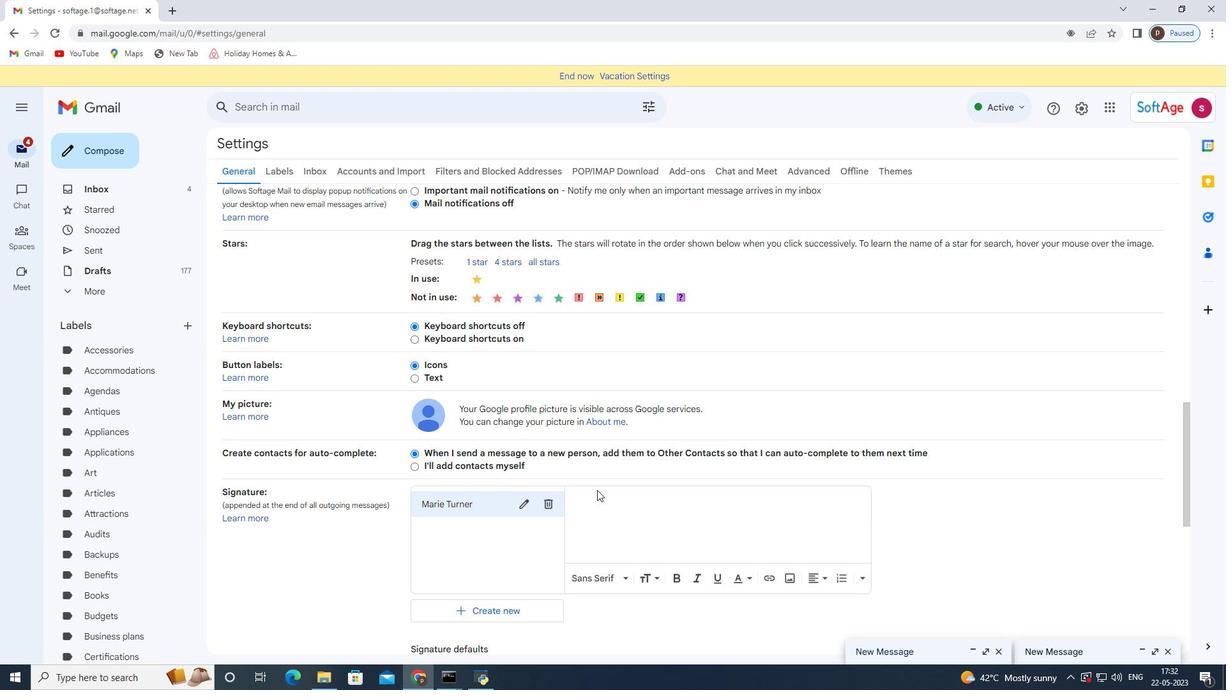
Action: Mouse pressed left at (589, 497)
Screenshot: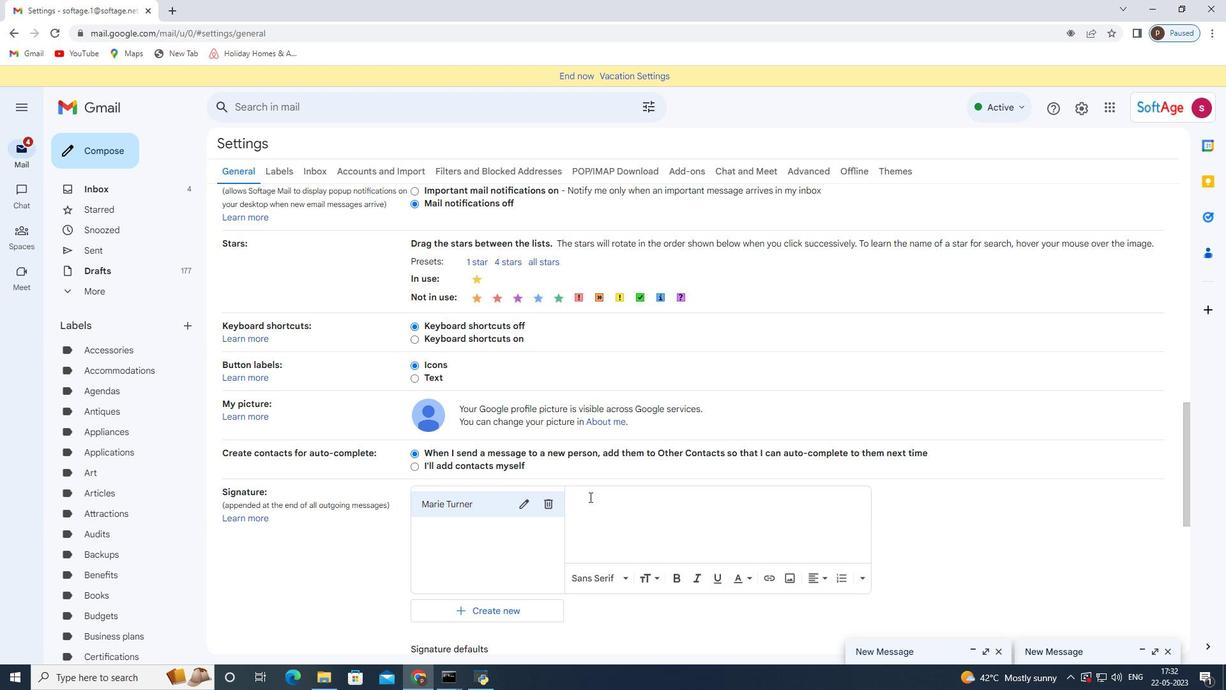 
Action: Mouse moved to (589, 497)
Screenshot: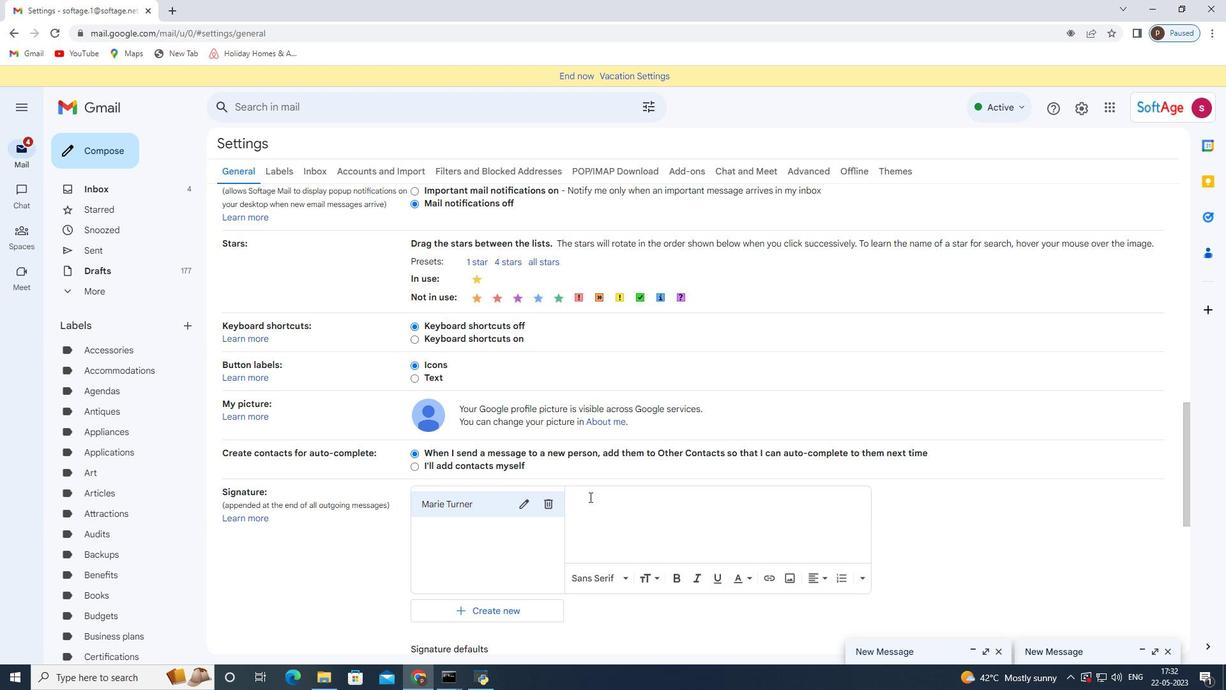 
Action: Key pressed <Key.shift>With<Key.space>sincere<Key.space>appreciation<Key.space>and<Key.space>gratitude,<Key.enter><Key.shift>Marie<Key.space><Key.shift>Y<Key.backspace><Key.shift>Turner
Screenshot: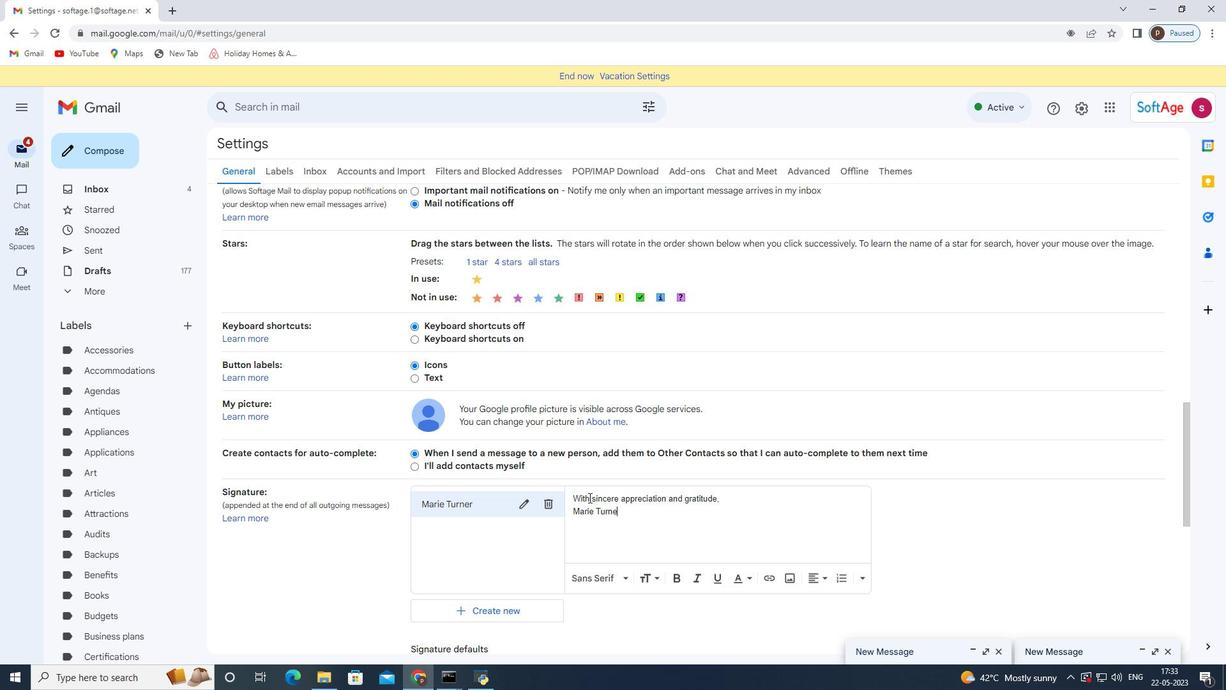 
Action: Mouse scrolled (589, 497) with delta (0, 0)
Screenshot: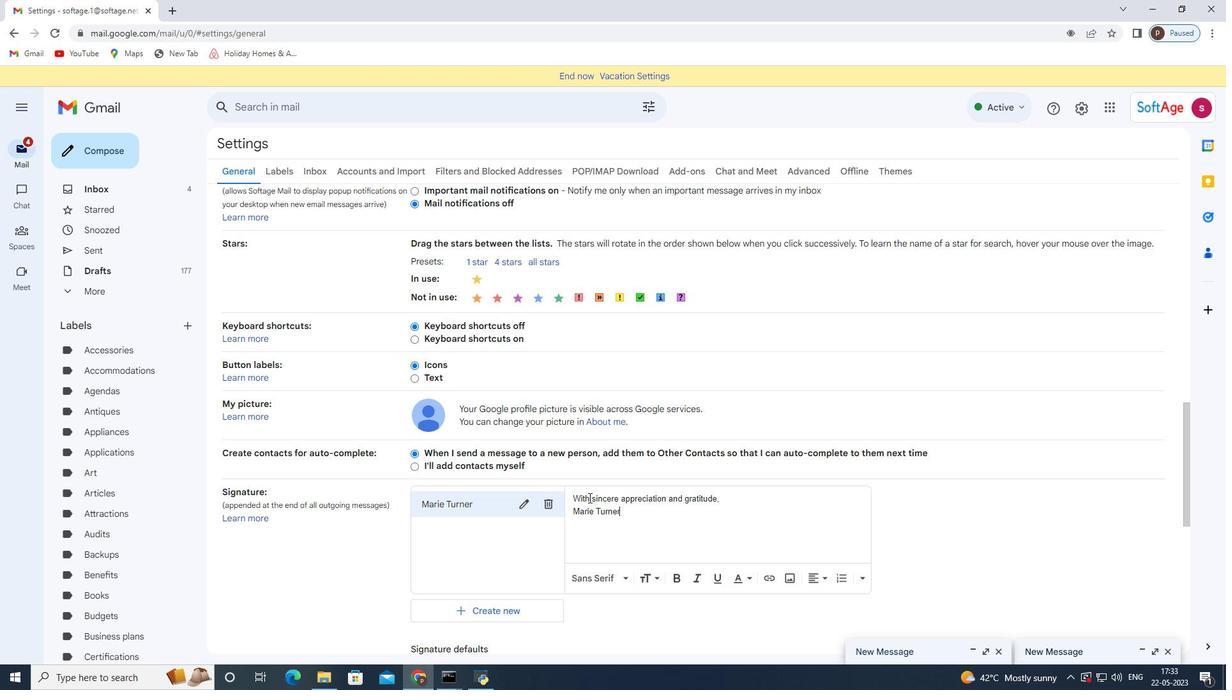 
Action: Mouse scrolled (589, 497) with delta (0, 0)
Screenshot: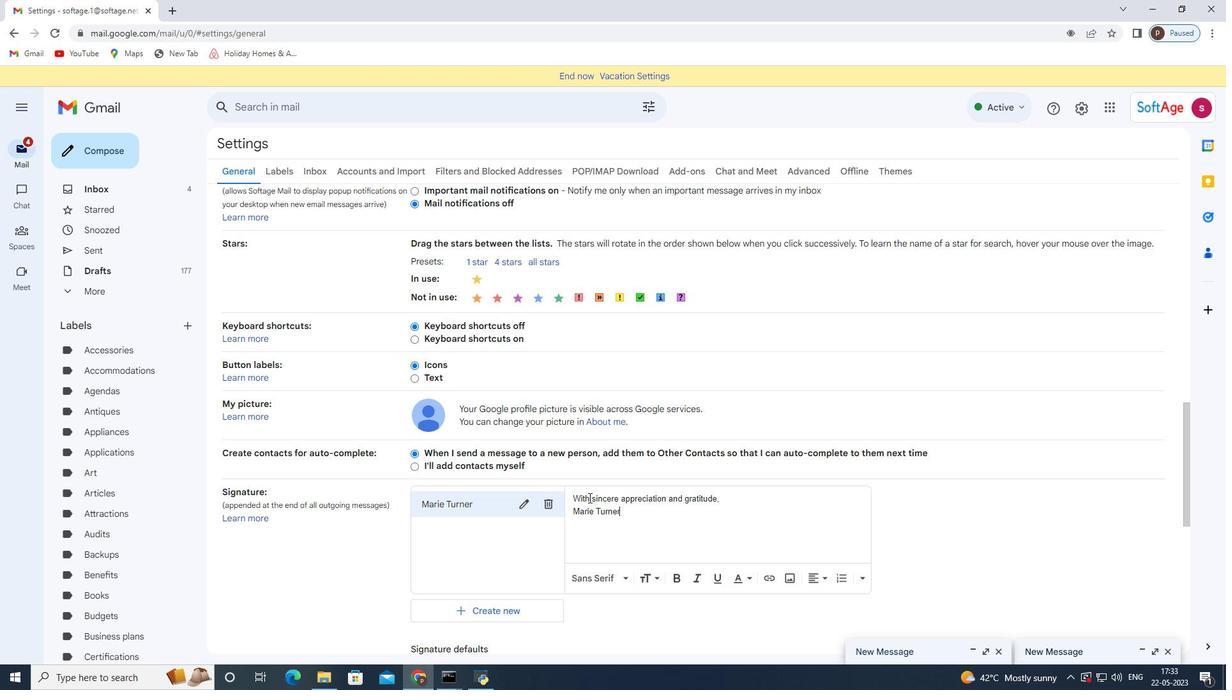 
Action: Mouse moved to (496, 552)
Screenshot: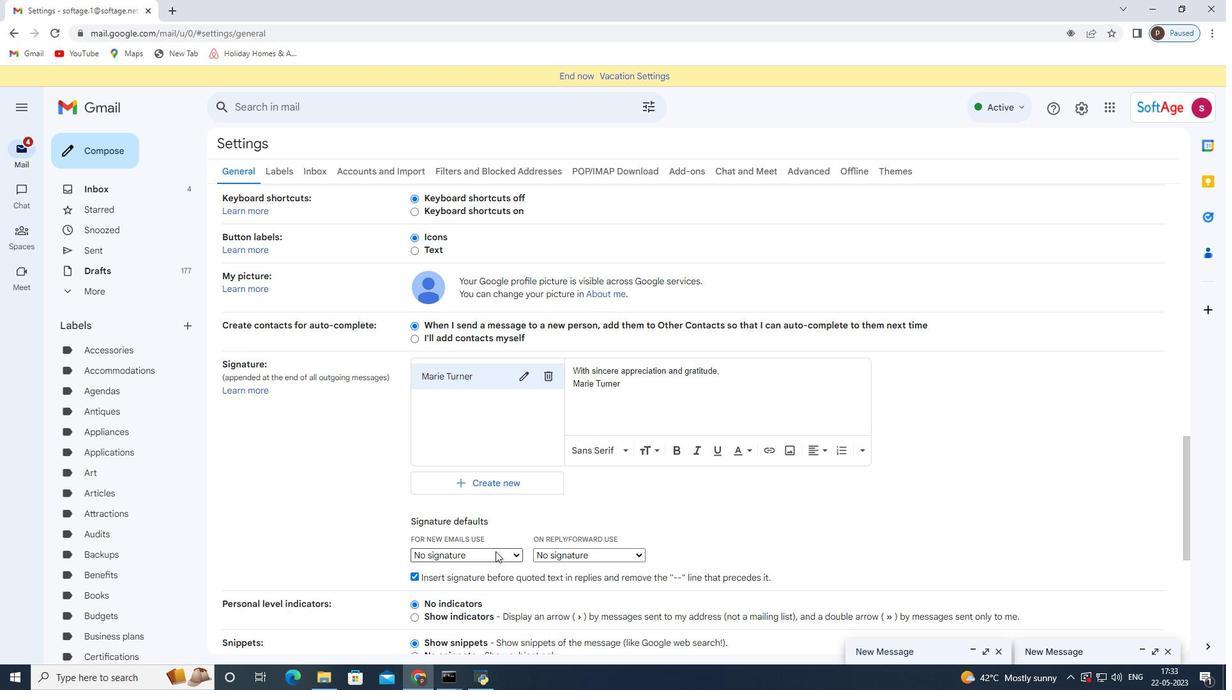 
Action: Mouse pressed left at (496, 552)
Screenshot: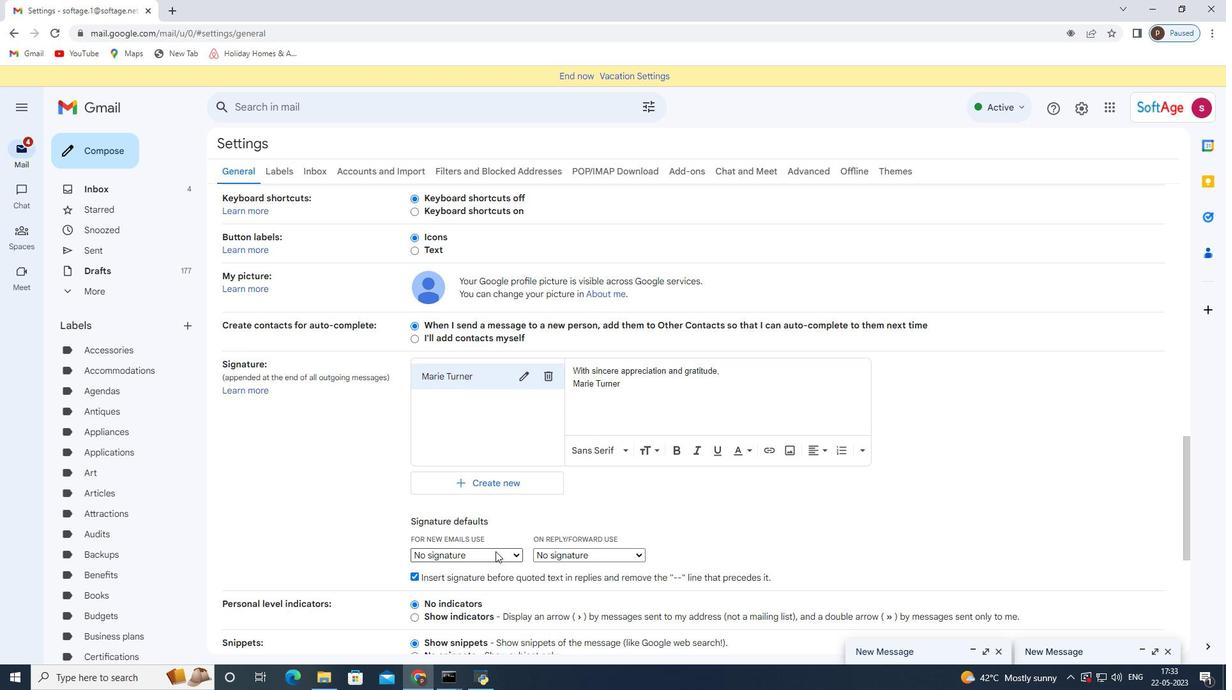 
Action: Mouse moved to (493, 580)
Screenshot: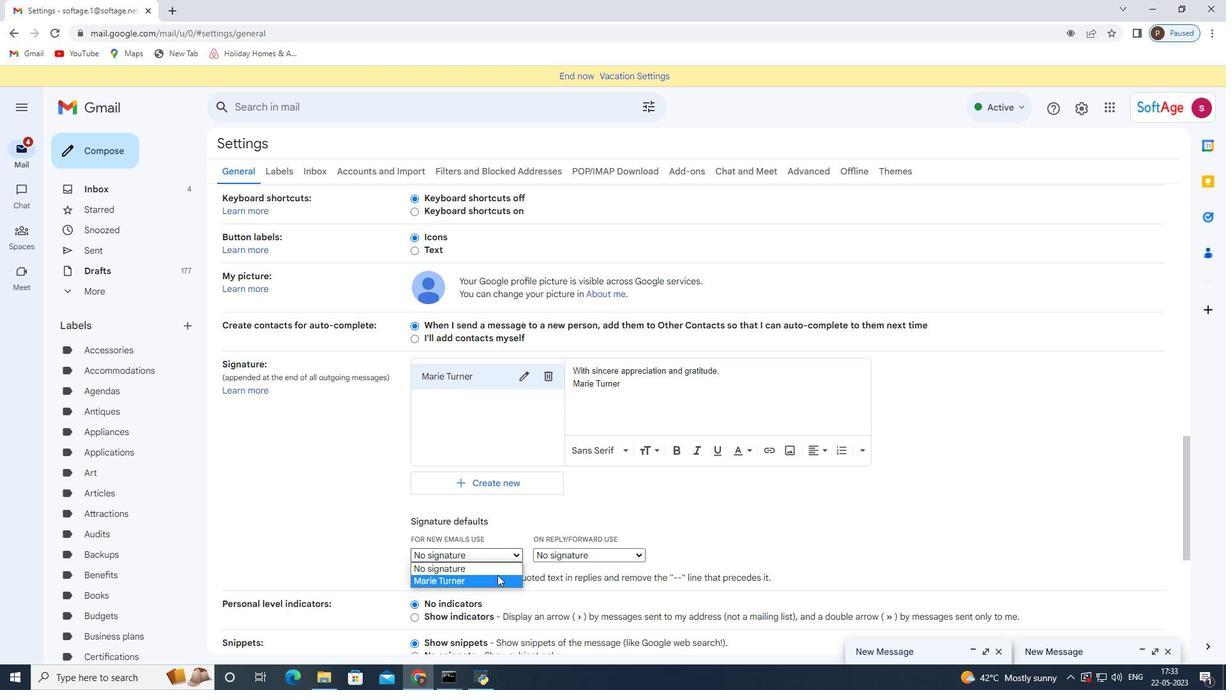
Action: Mouse pressed left at (493, 580)
Screenshot: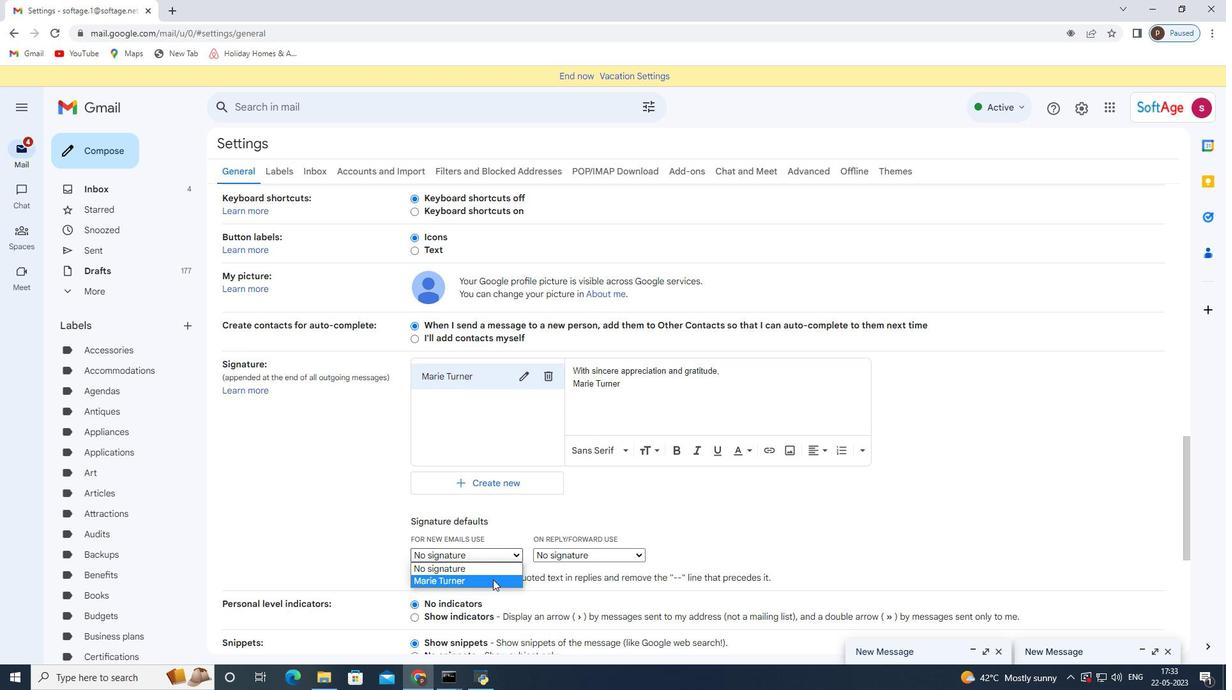 
Action: Mouse moved to (591, 555)
Screenshot: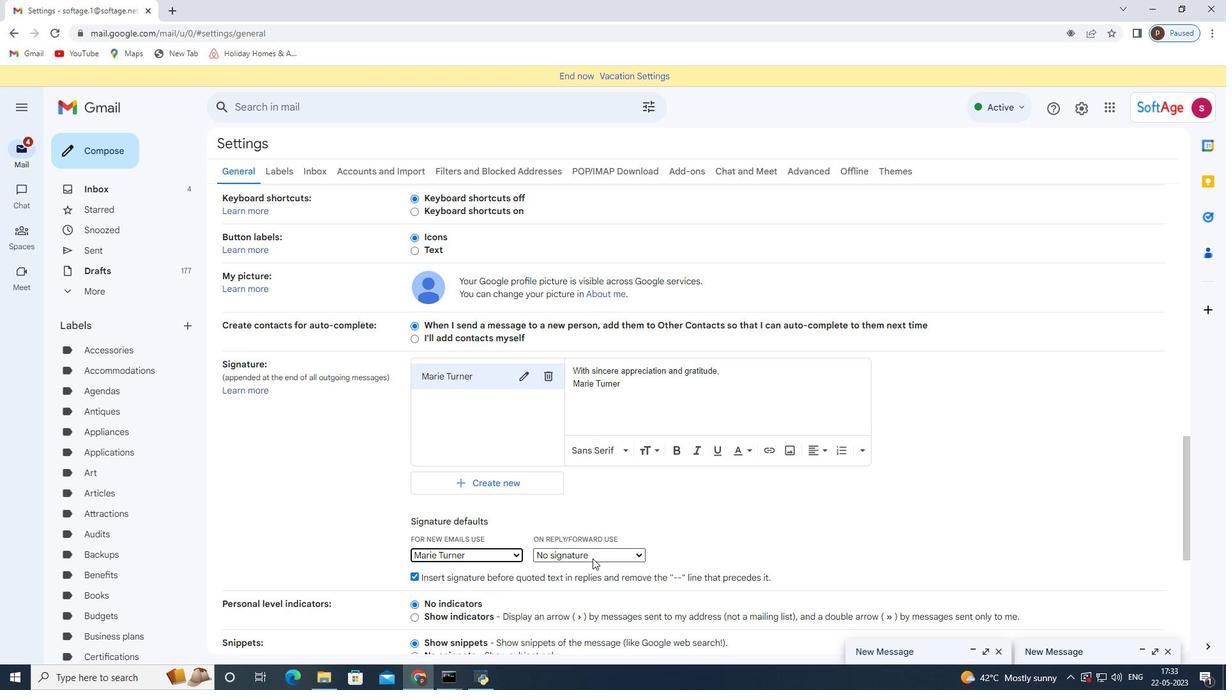 
Action: Mouse pressed left at (591, 555)
Screenshot: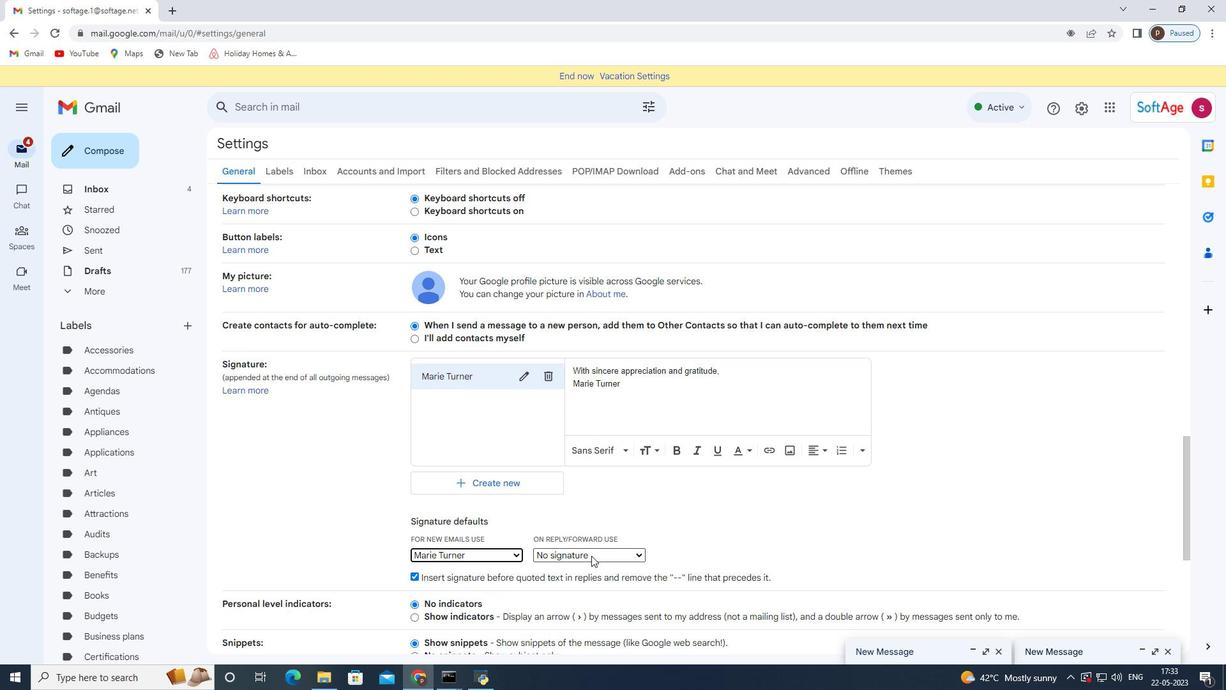 
Action: Mouse moved to (587, 580)
Screenshot: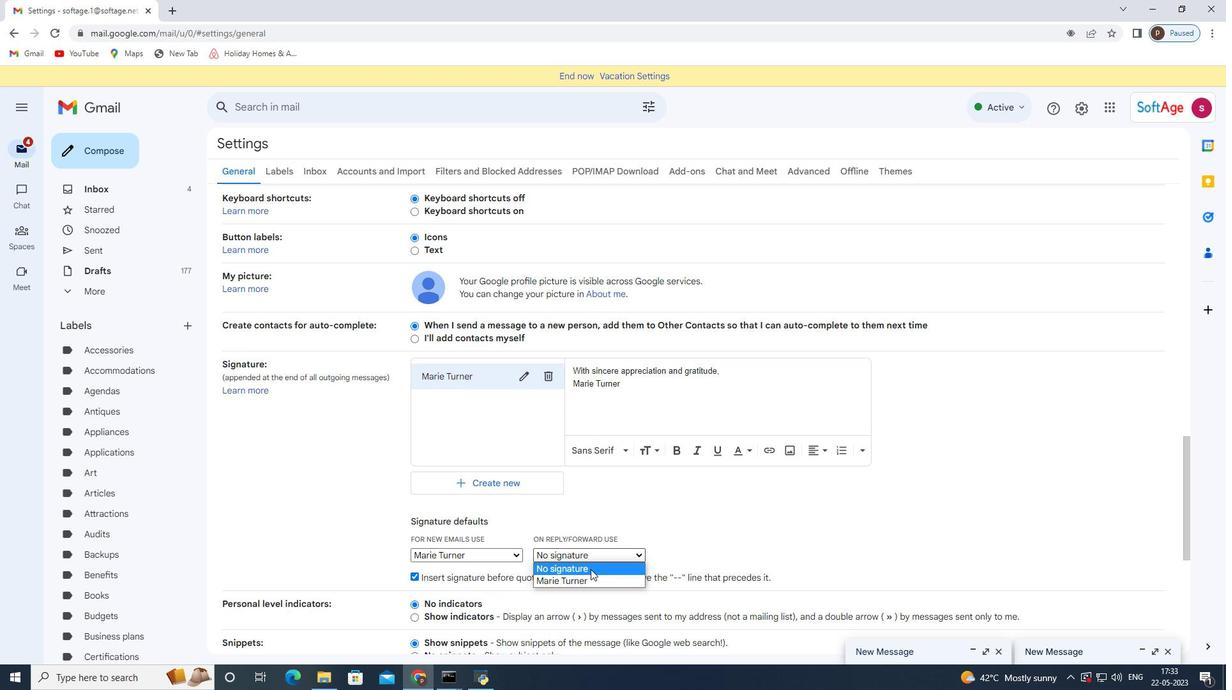 
Action: Mouse pressed left at (587, 580)
Screenshot: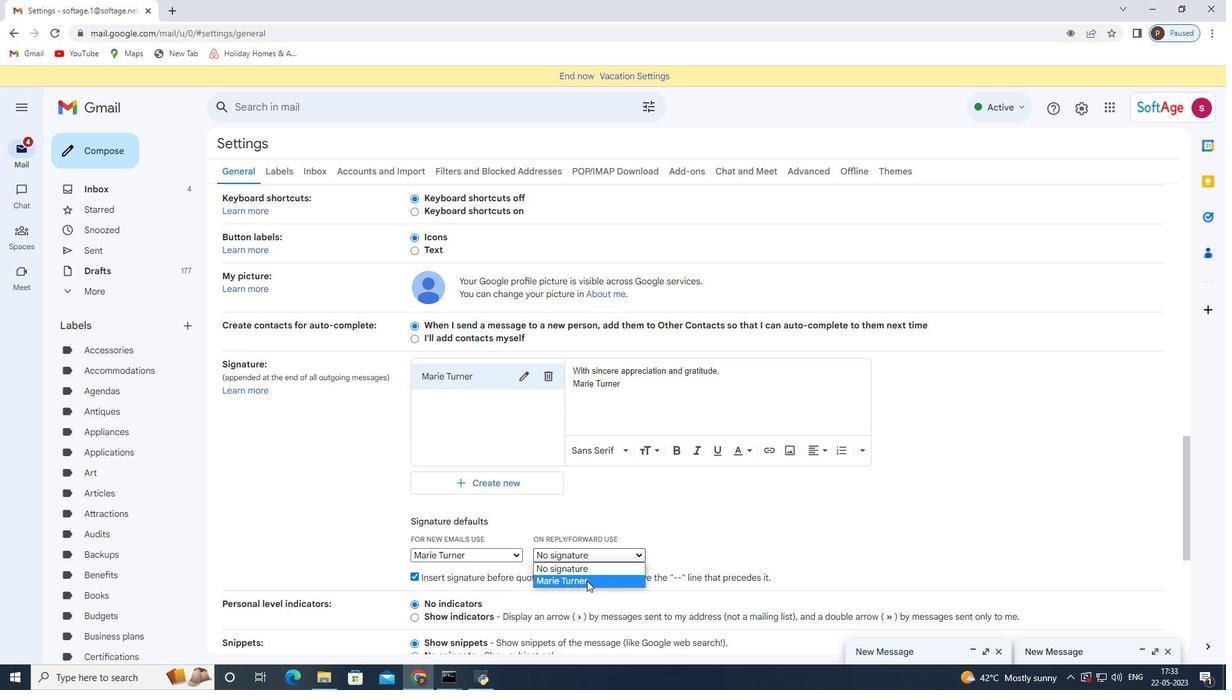 
Action: Mouse scrolled (587, 580) with delta (0, 0)
Screenshot: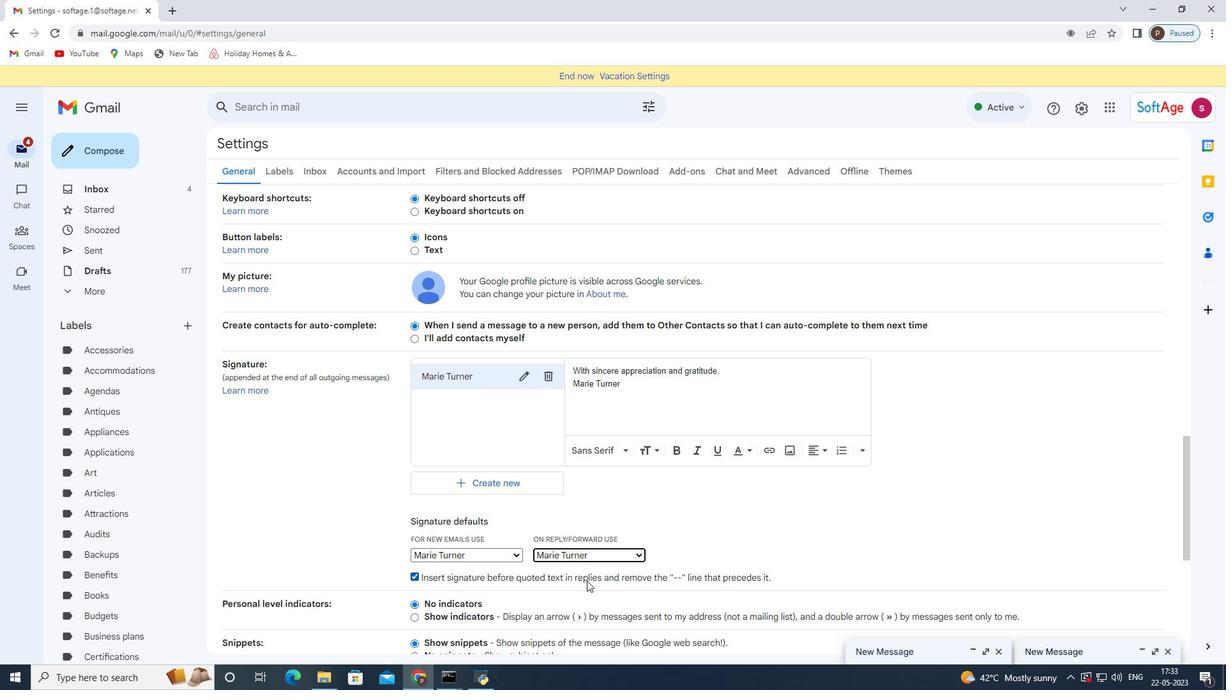 
Action: Mouse scrolled (587, 580) with delta (0, 0)
Screenshot: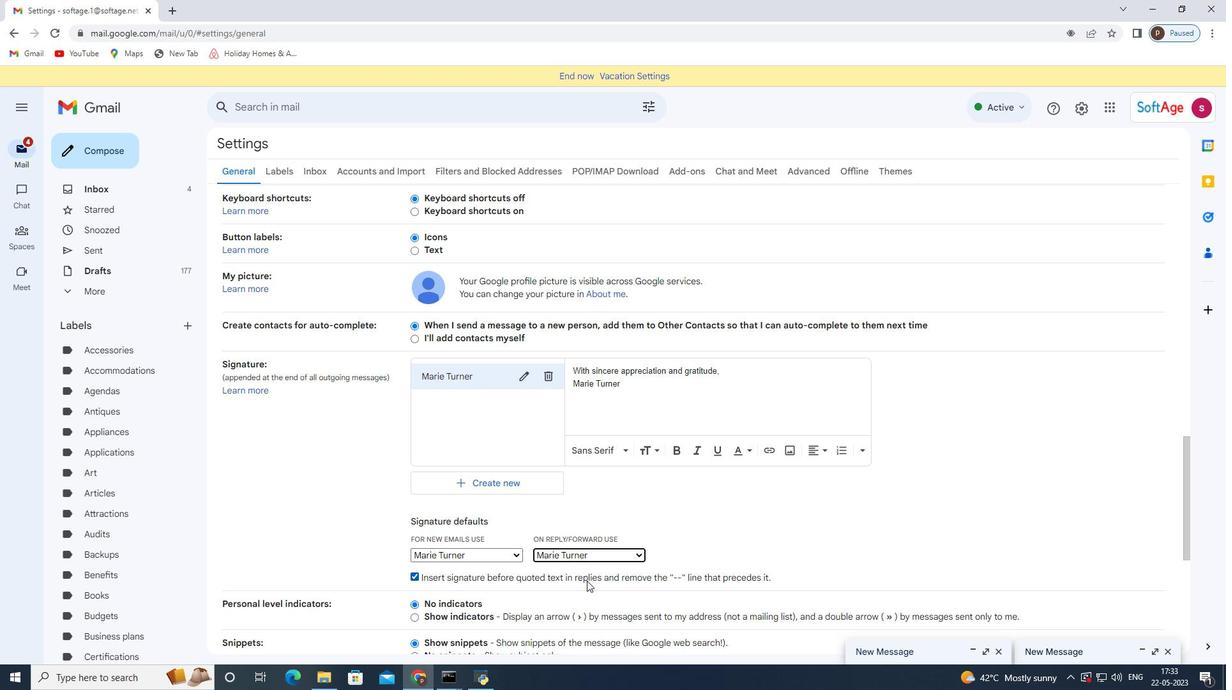 
Action: Mouse scrolled (587, 580) with delta (0, 0)
Screenshot: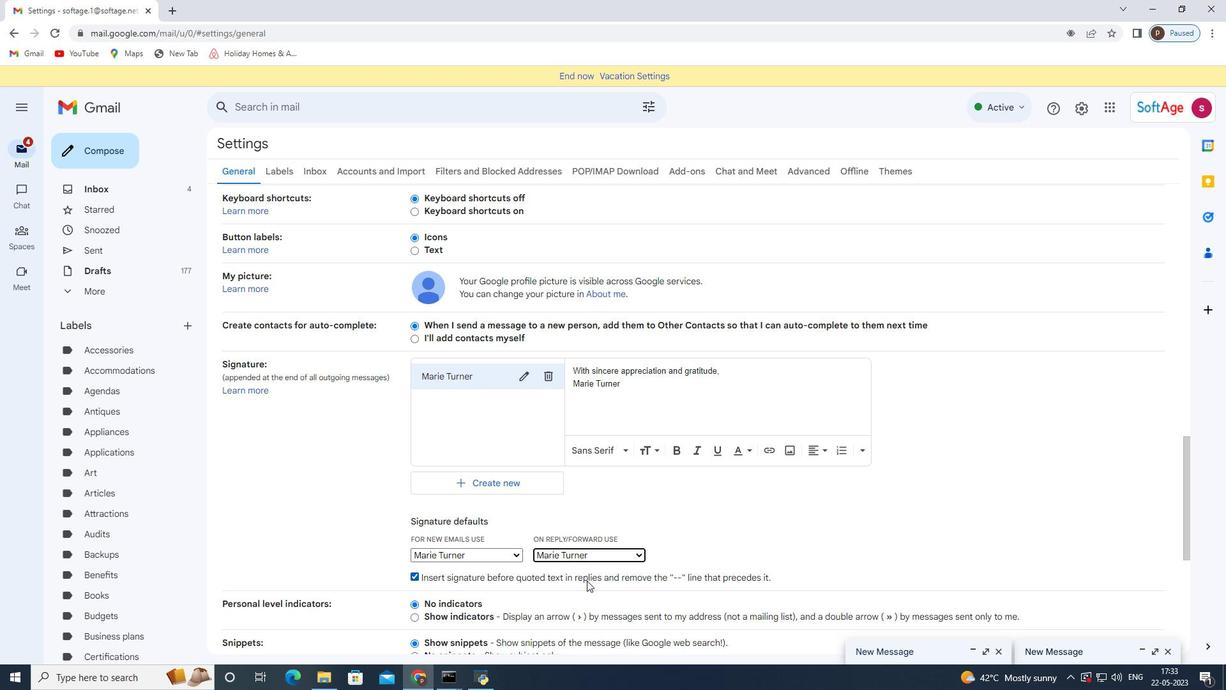 
Action: Mouse scrolled (587, 580) with delta (0, 0)
Screenshot: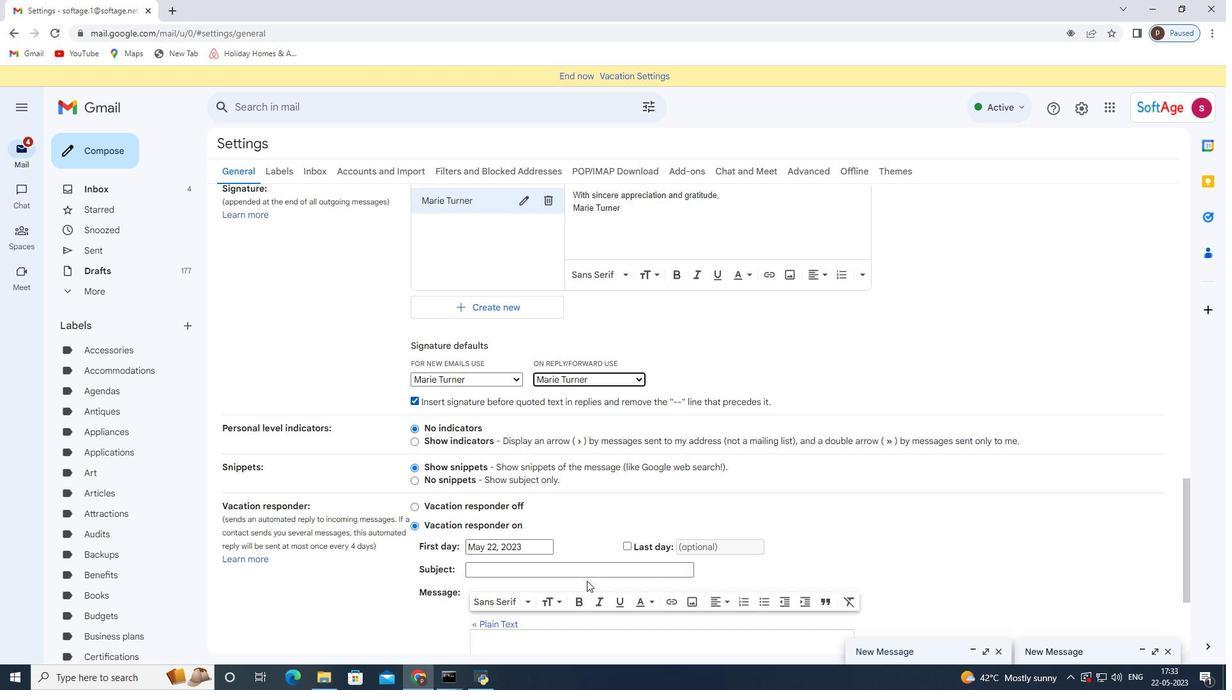 
Action: Mouse scrolled (587, 580) with delta (0, 0)
Screenshot: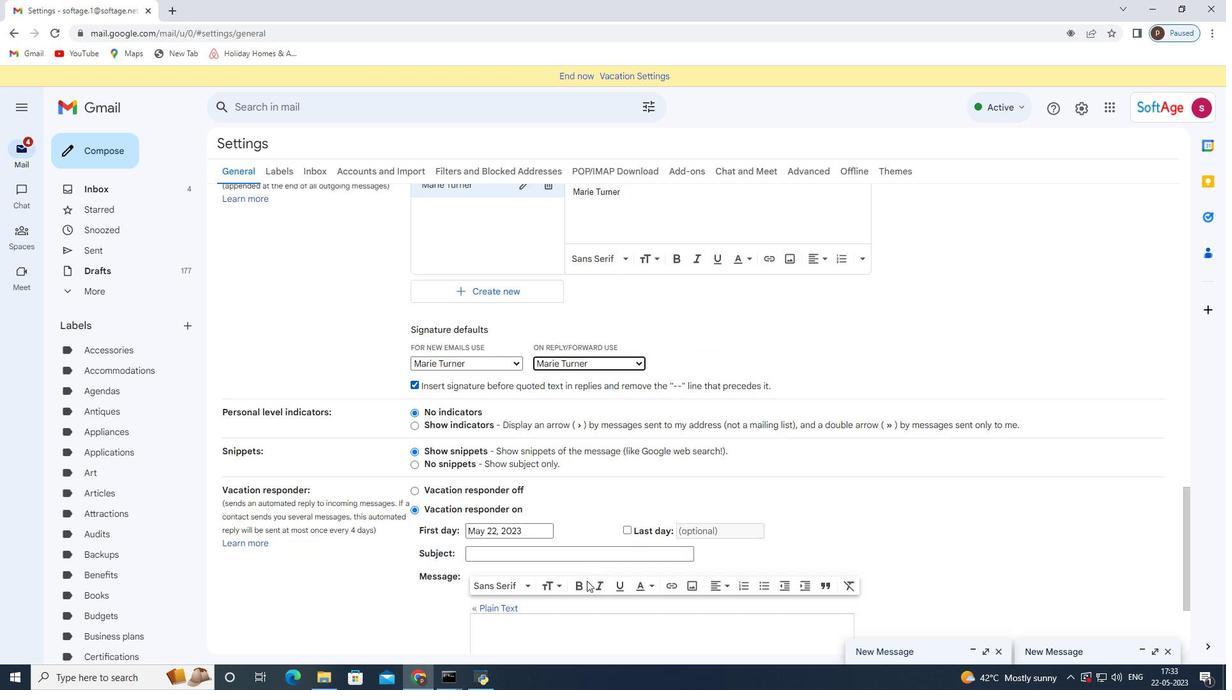 
Action: Mouse scrolled (587, 580) with delta (0, 0)
Screenshot: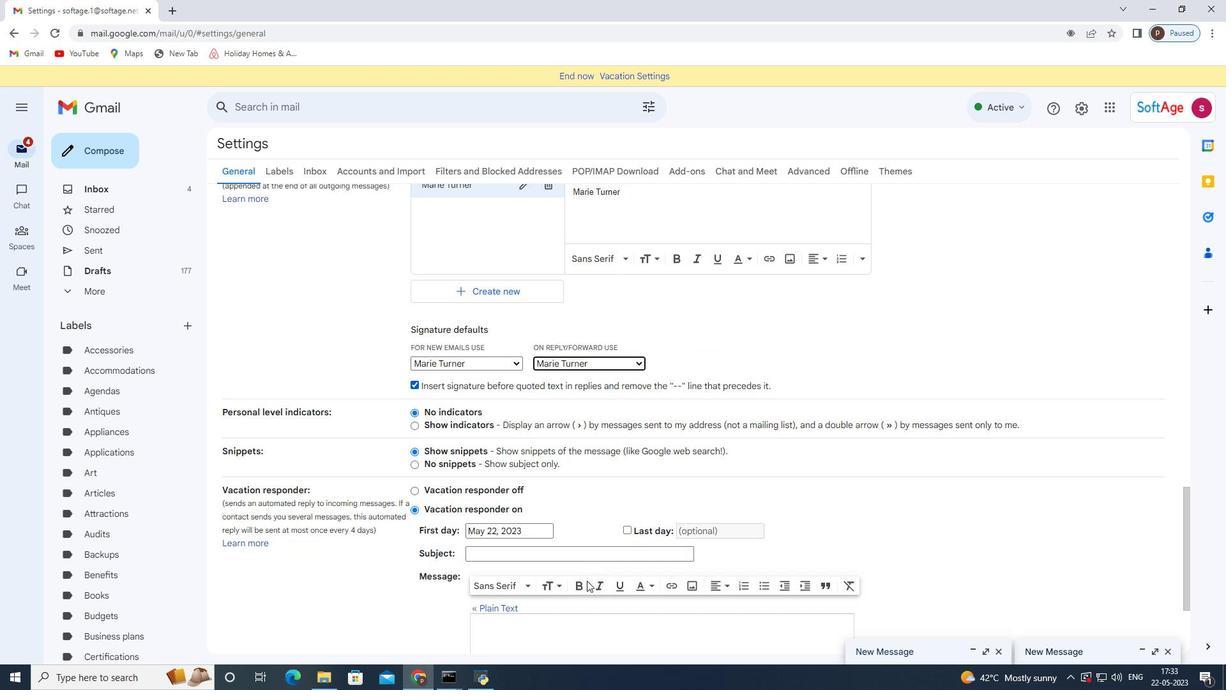 
Action: Mouse moved to (679, 587)
Screenshot: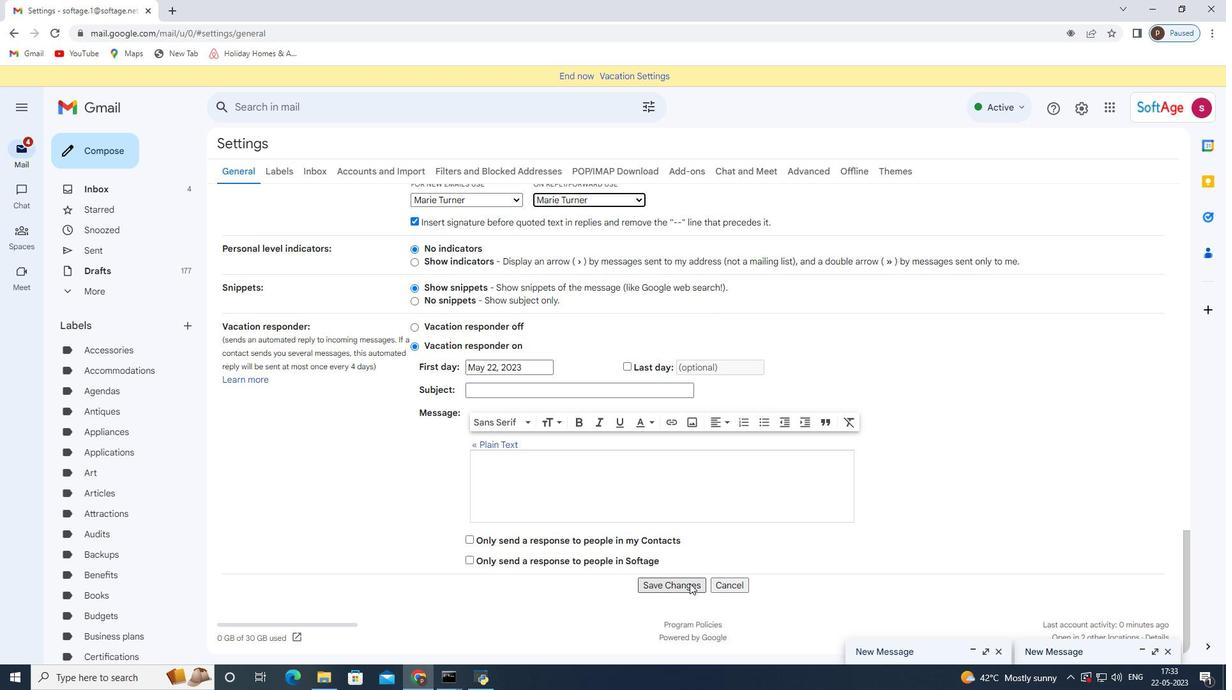
Action: Mouse pressed left at (679, 587)
Screenshot: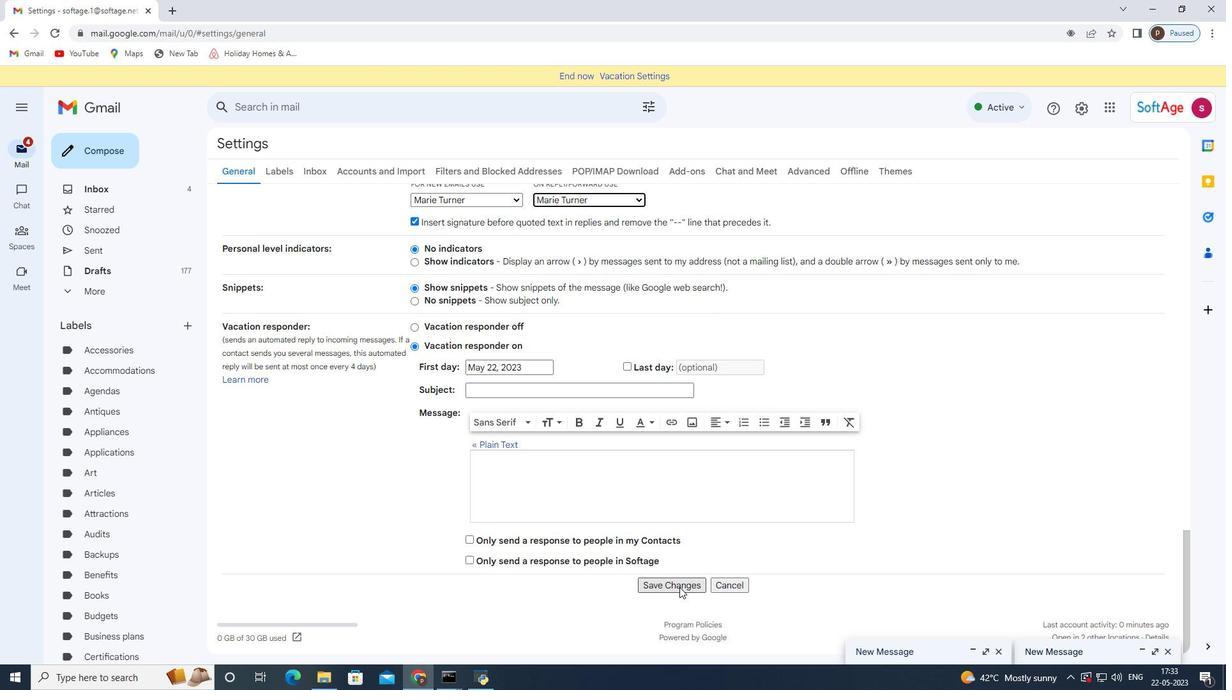 
Action: Mouse moved to (105, 150)
Screenshot: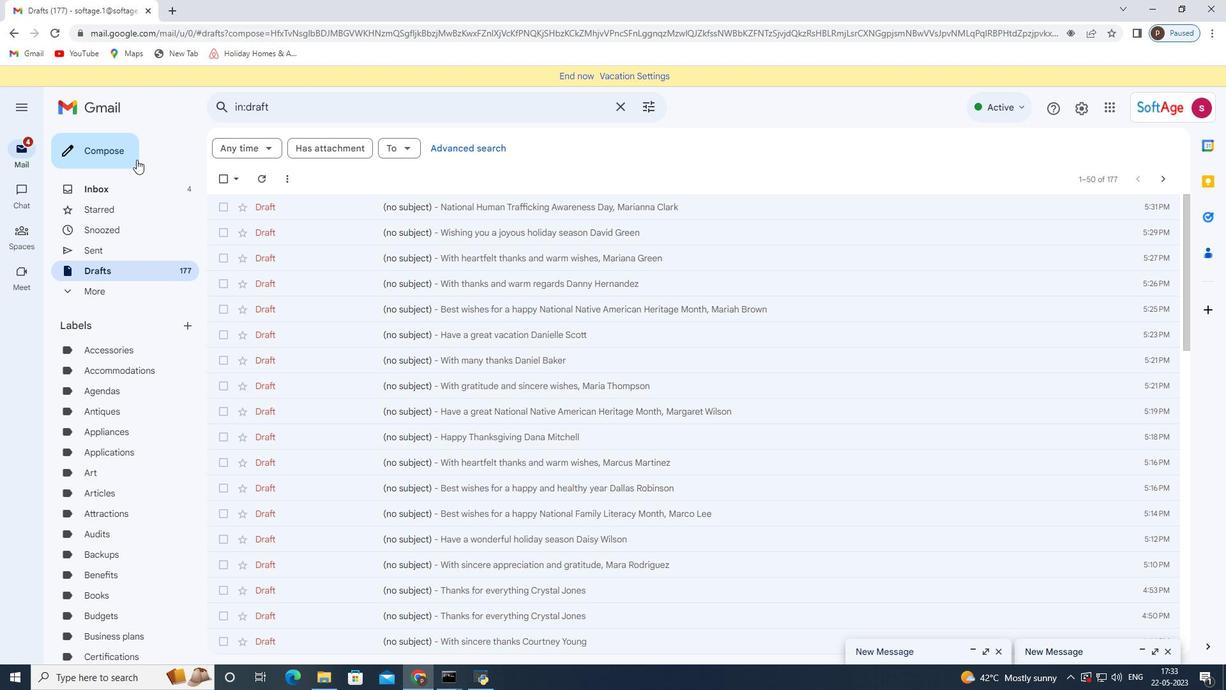 
Action: Mouse pressed left at (105, 150)
Screenshot: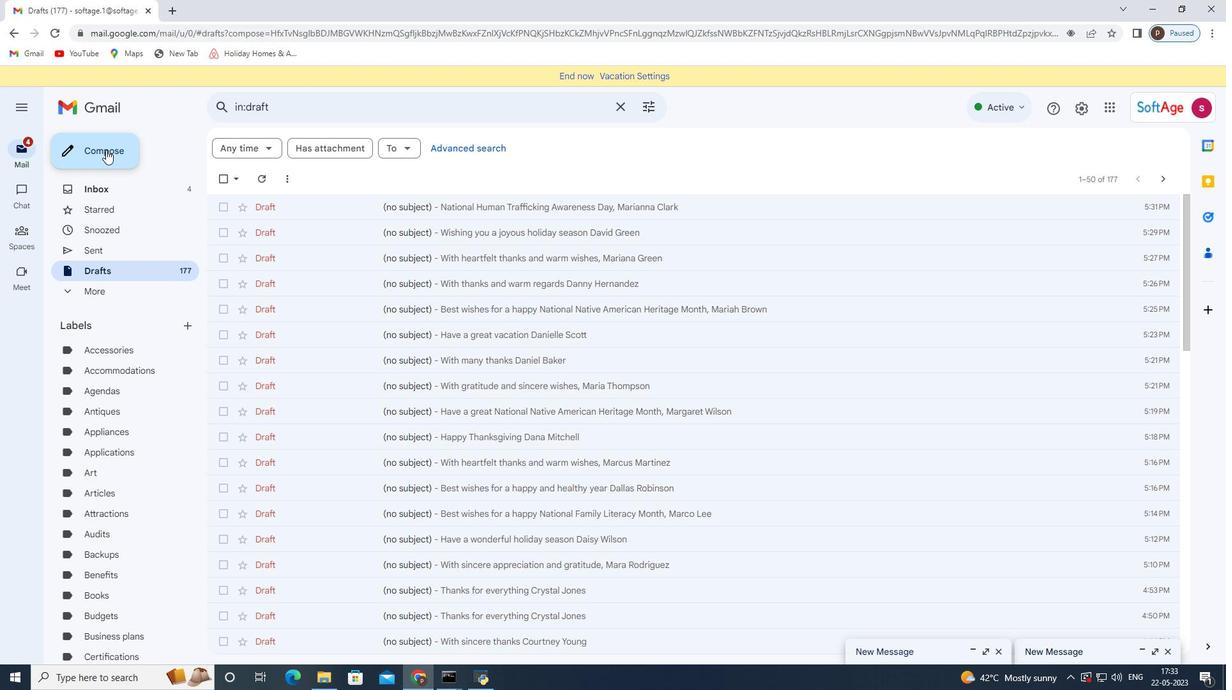 
Action: Mouse moved to (524, 310)
Screenshot: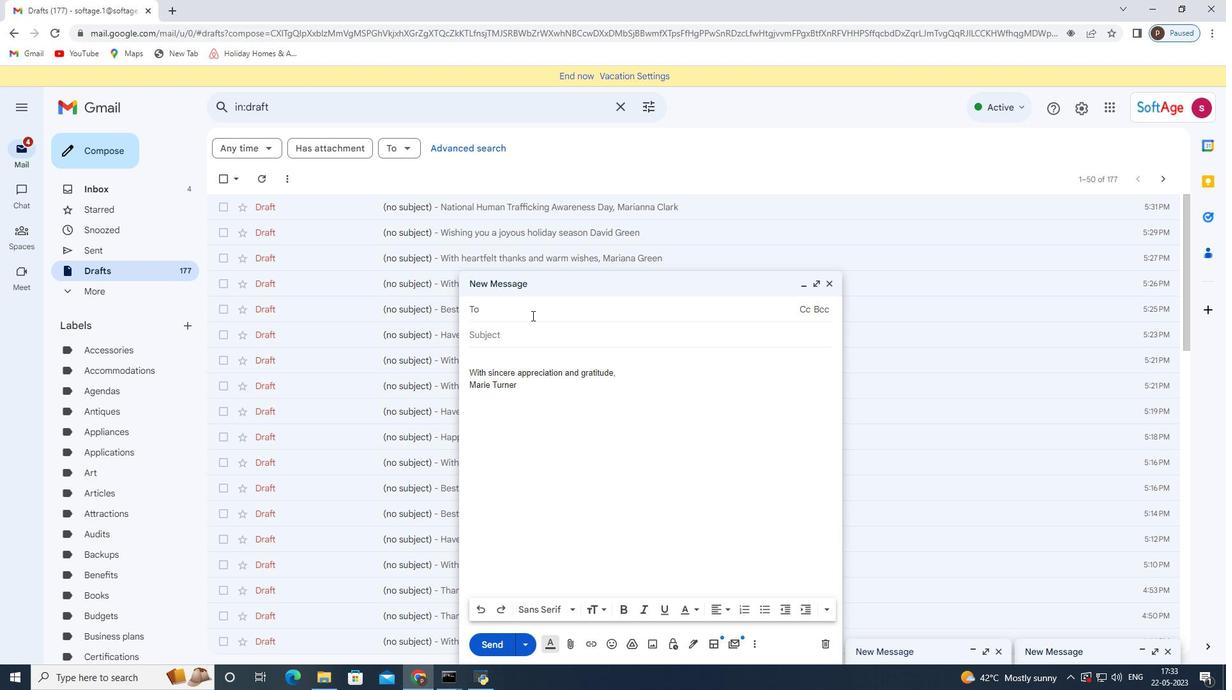 
Action: Mouse pressed left at (524, 310)
Screenshot: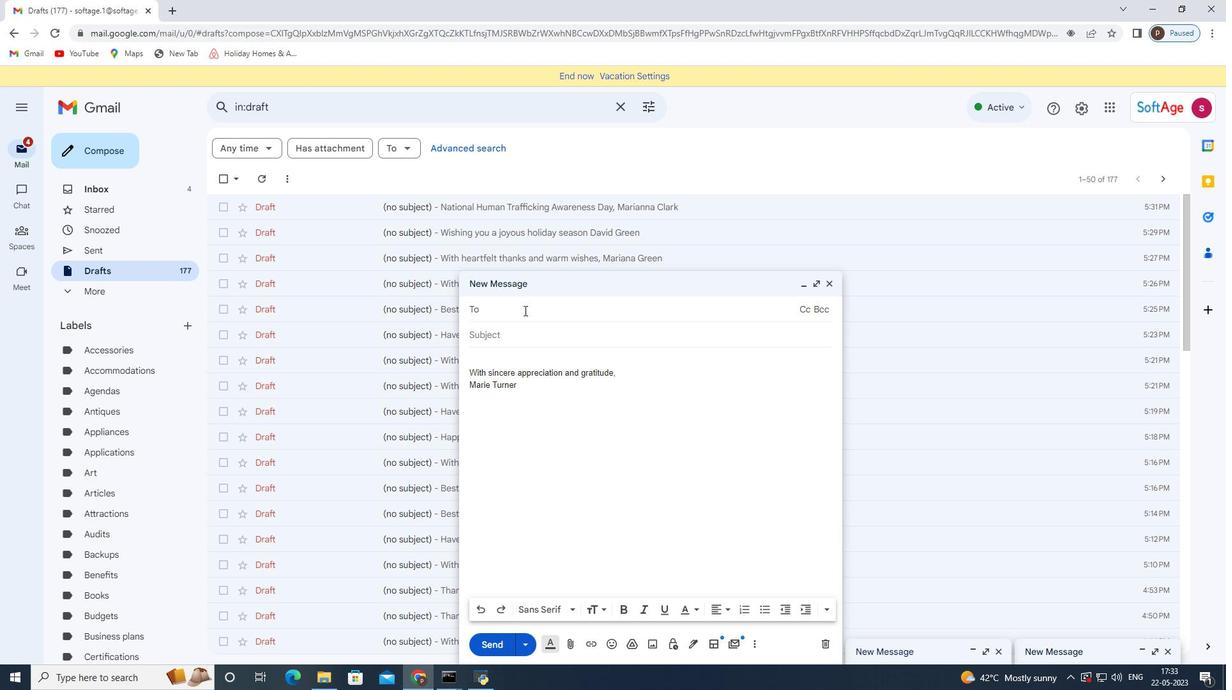 
Action: Mouse moved to (524, 309)
Screenshot: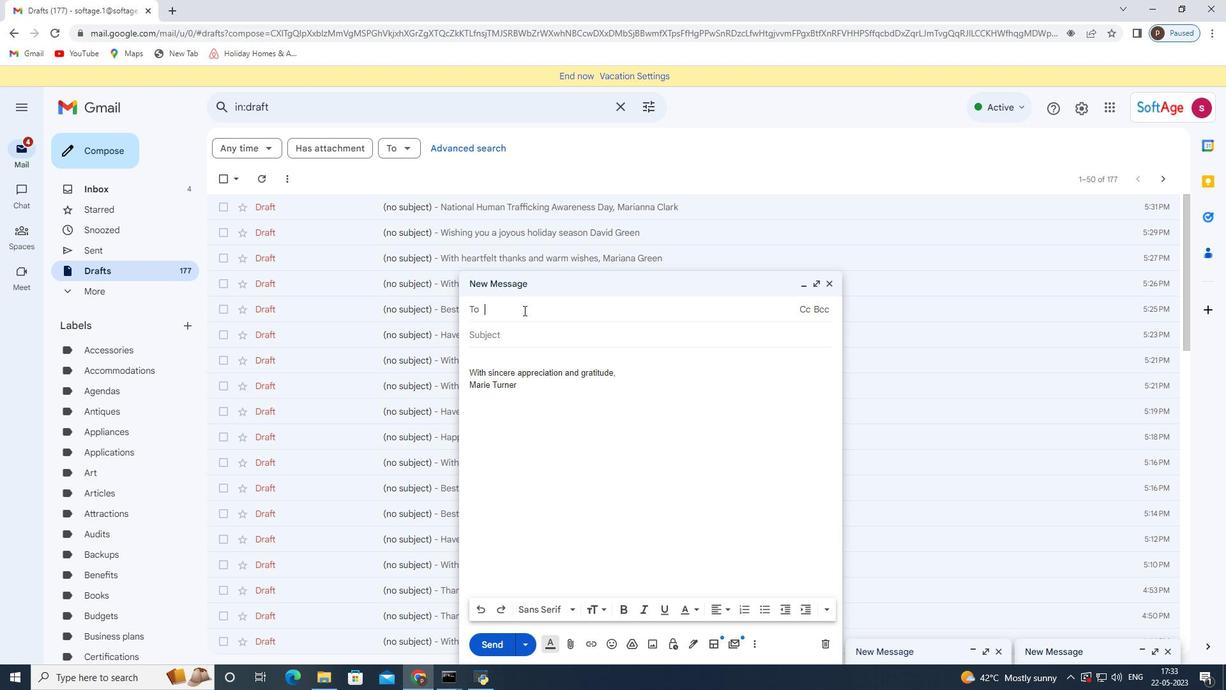 
Action: Key pressed softage.3<Key.shift><Key.shift><Key.shift><Key.shift><Key.shift><Key.shift><Key.shift><Key.shift>@softage.net
Screenshot: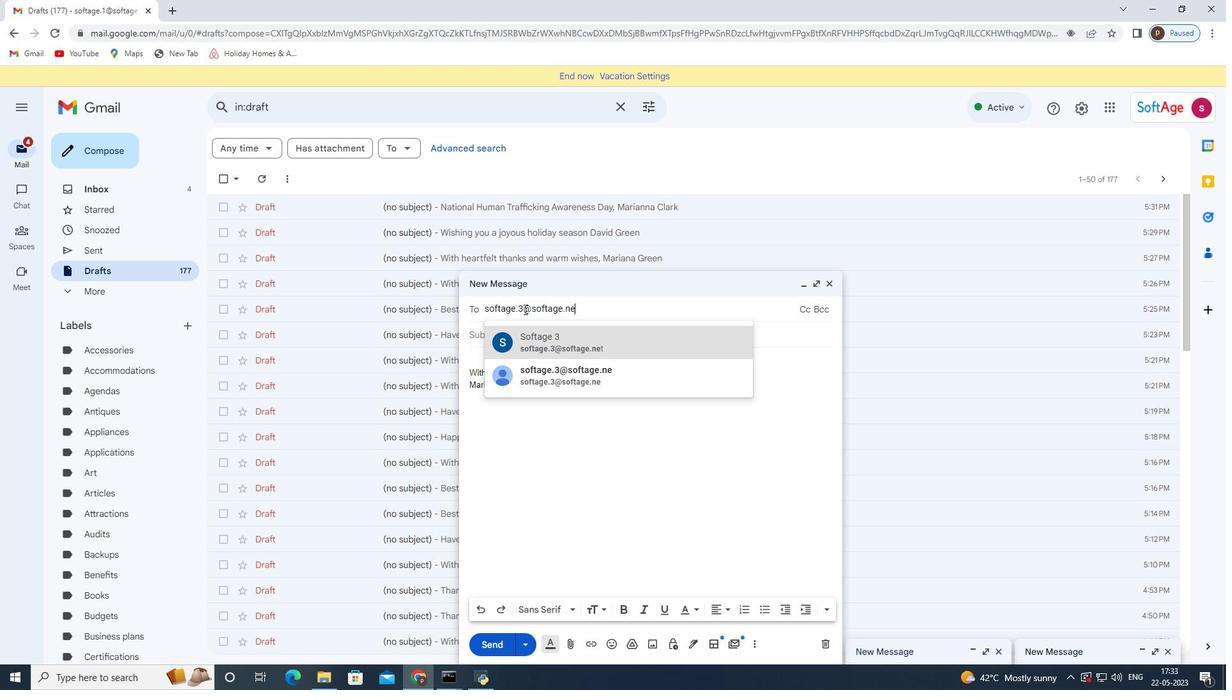 
Action: Mouse moved to (575, 334)
Screenshot: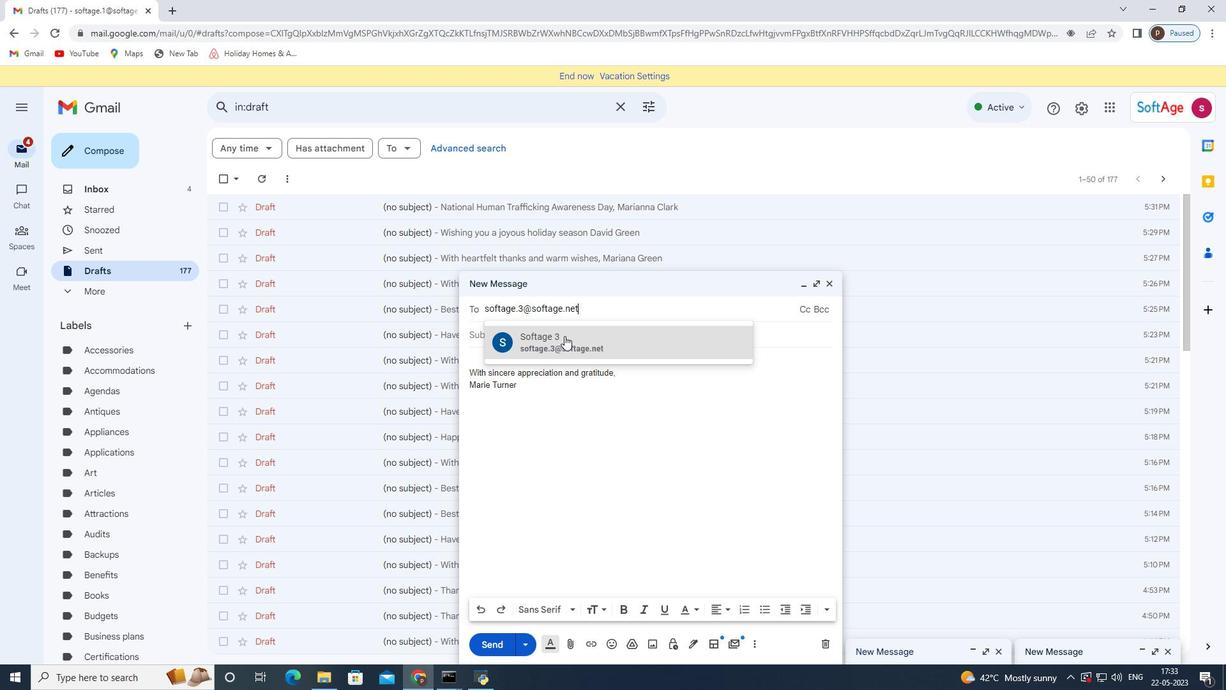 
Action: Mouse pressed left at (575, 334)
Screenshot: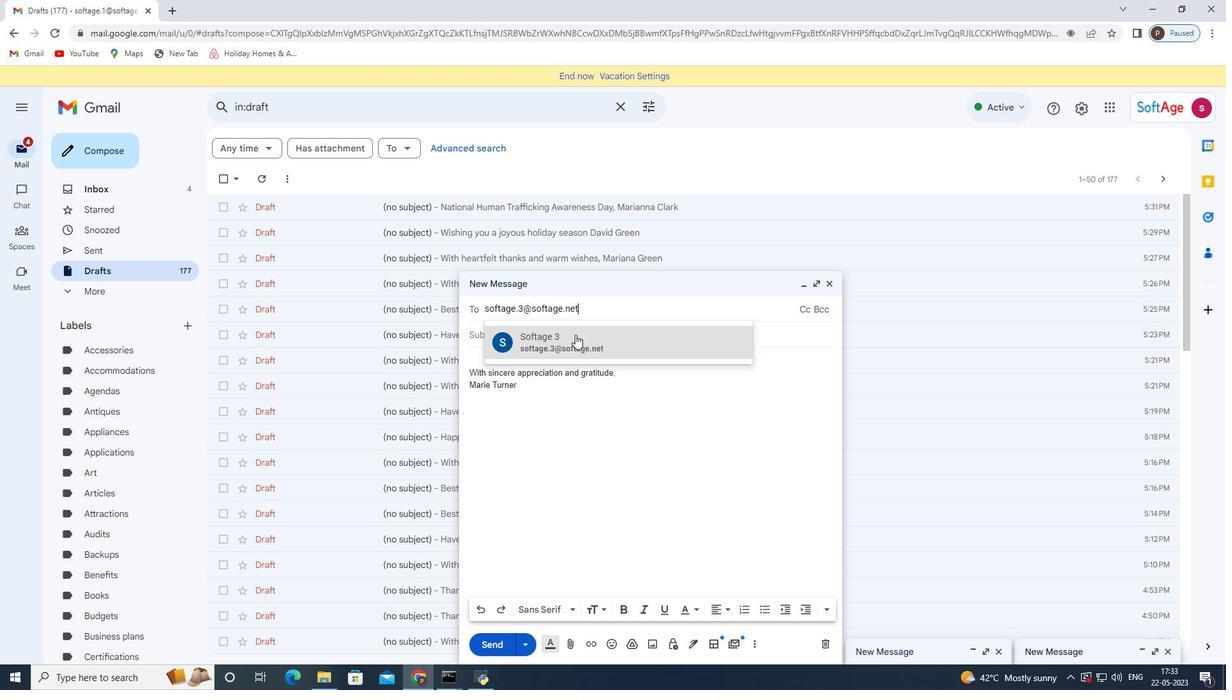 
Action: Mouse scrolled (575, 334) with delta (0, 0)
Screenshot: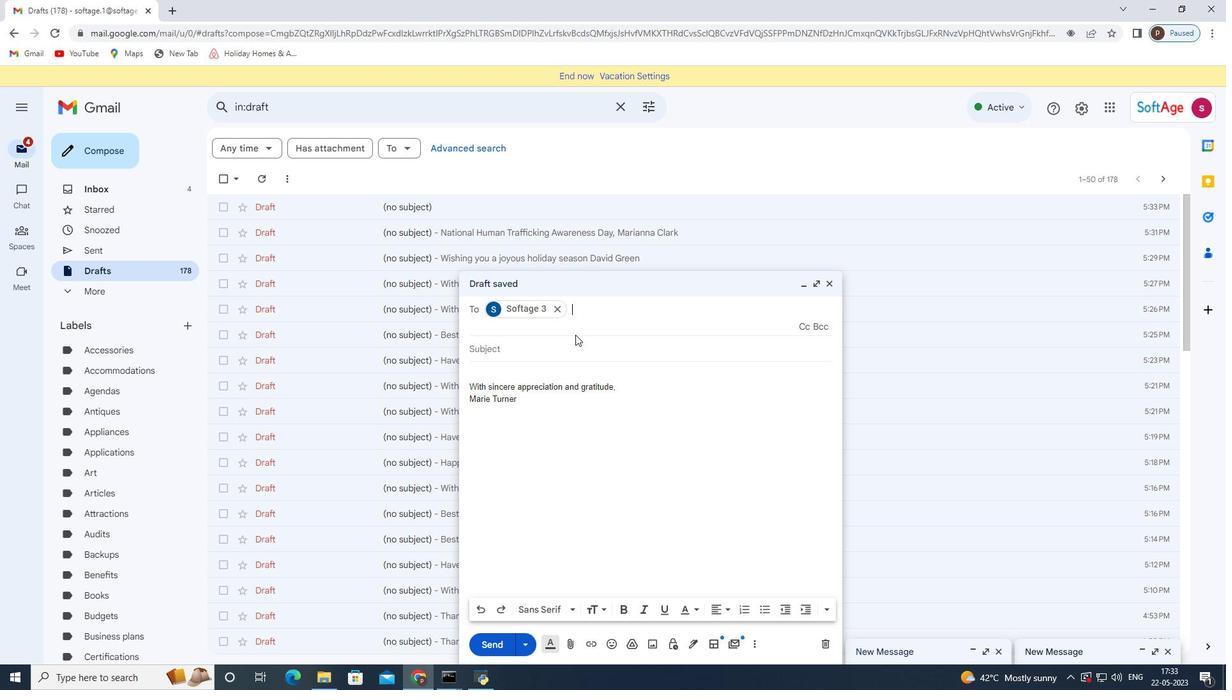 
Action: Mouse scrolled (575, 334) with delta (0, 0)
Screenshot: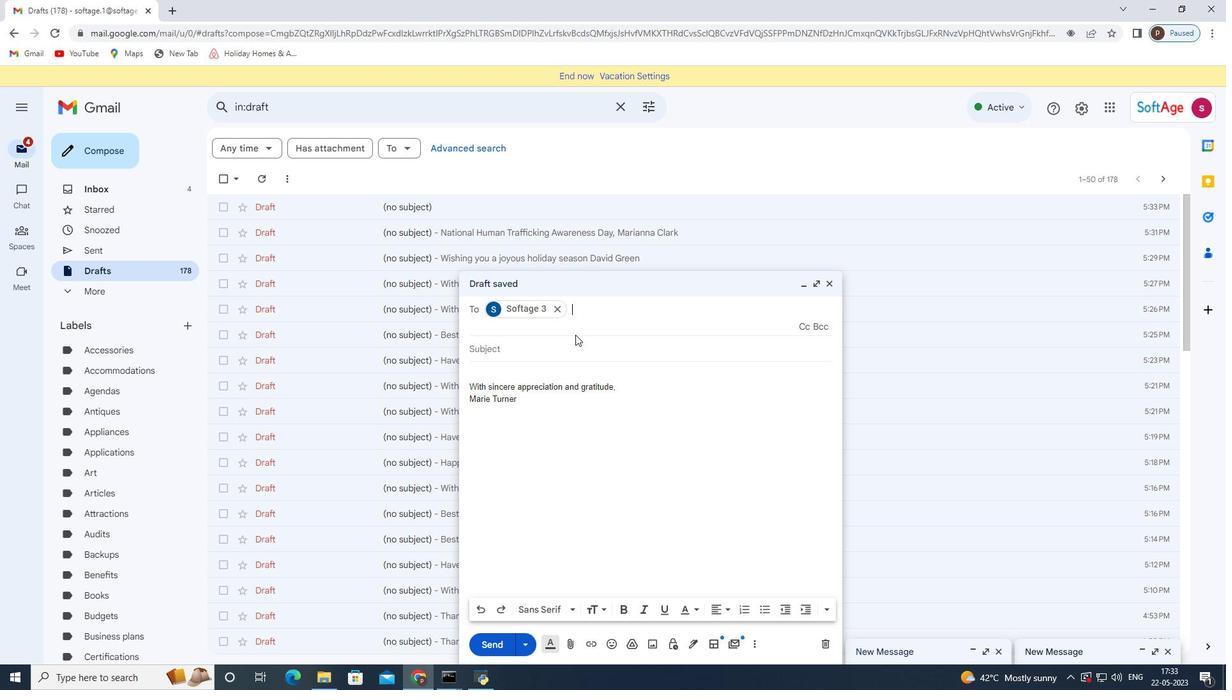 
Action: Mouse moved to (188, 322)
Screenshot: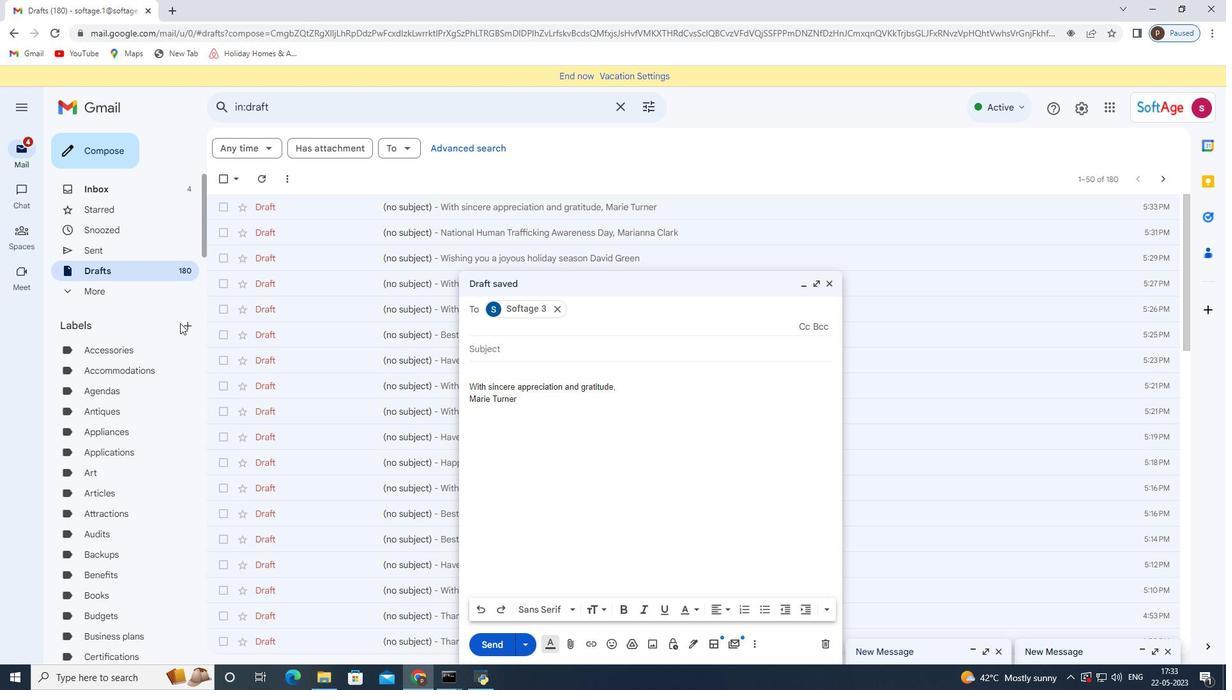 
Action: Mouse pressed left at (188, 322)
Screenshot: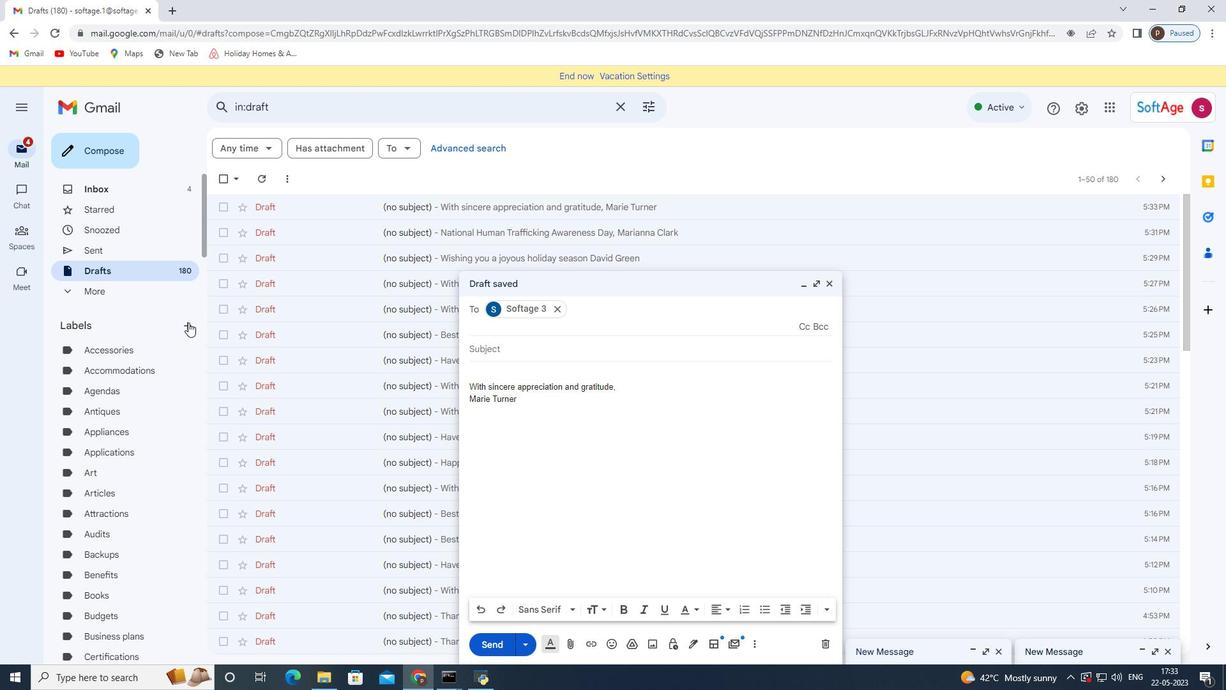 
Action: Mouse moved to (545, 351)
Screenshot: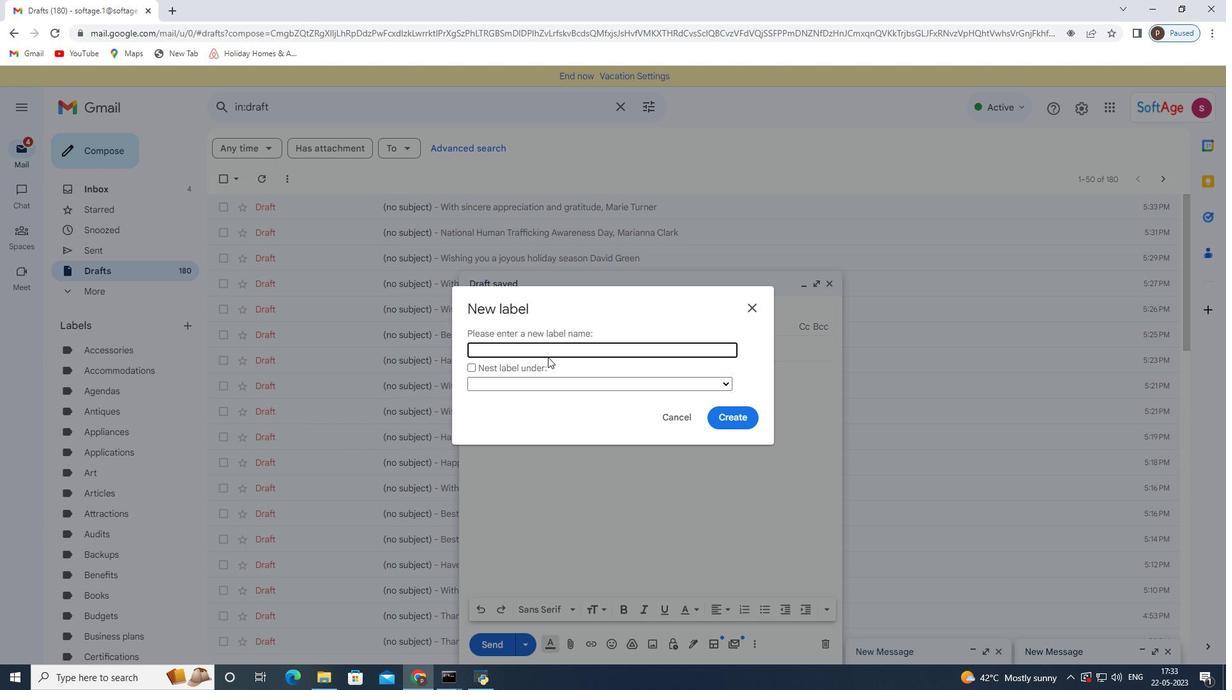 
Action: Mouse pressed left at (545, 351)
Screenshot: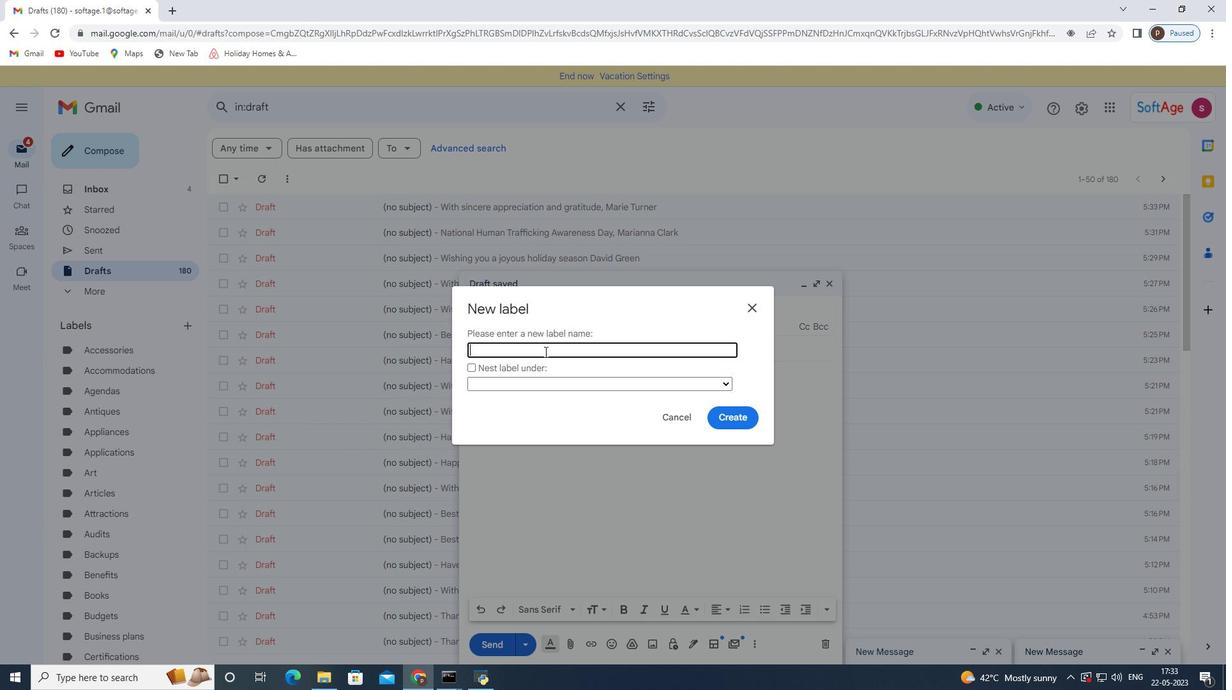 
Action: Key pressed <Key.shift><Key.shift><Key.shift><Key.shift><Key.shift><Key.shift>Service<Key.space>contracts
Screenshot: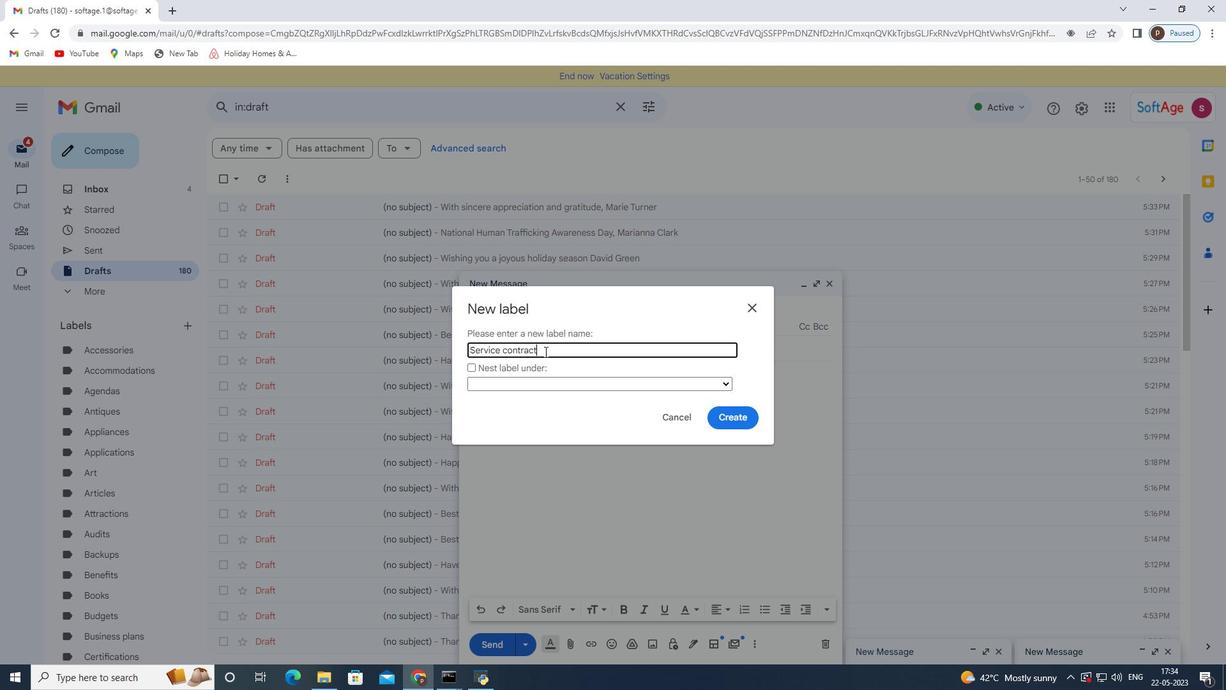 
Action: Mouse moved to (734, 421)
Screenshot: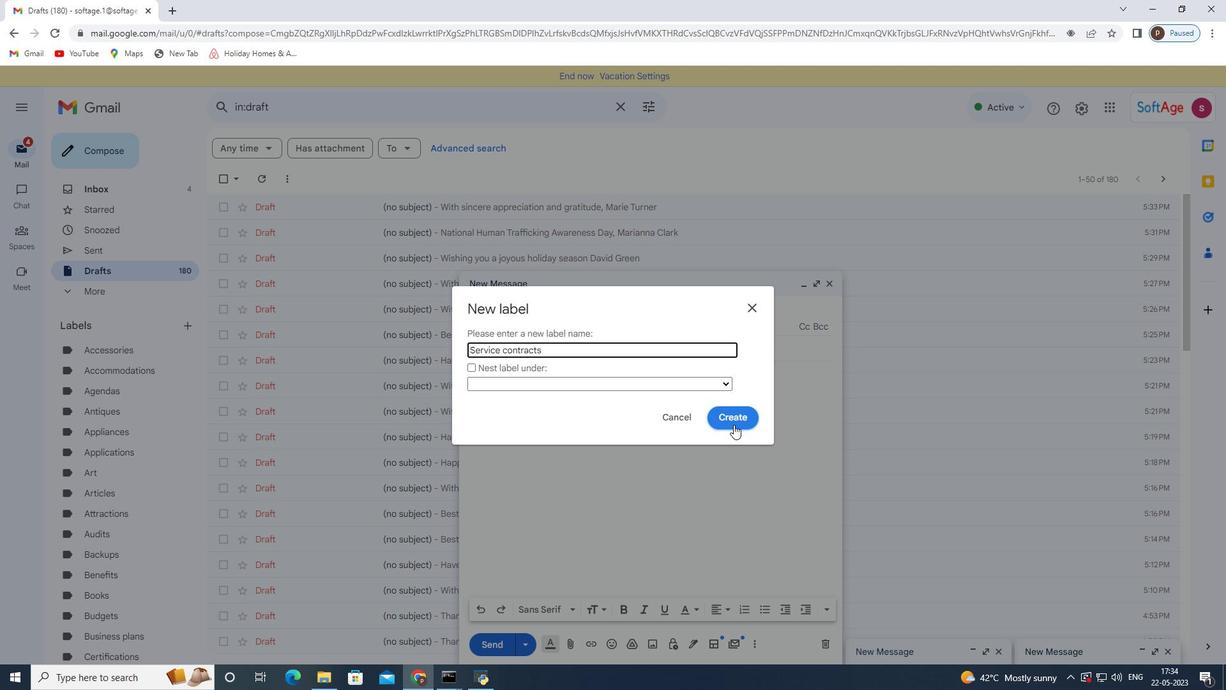 
Action: Mouse pressed left at (734, 421)
Screenshot: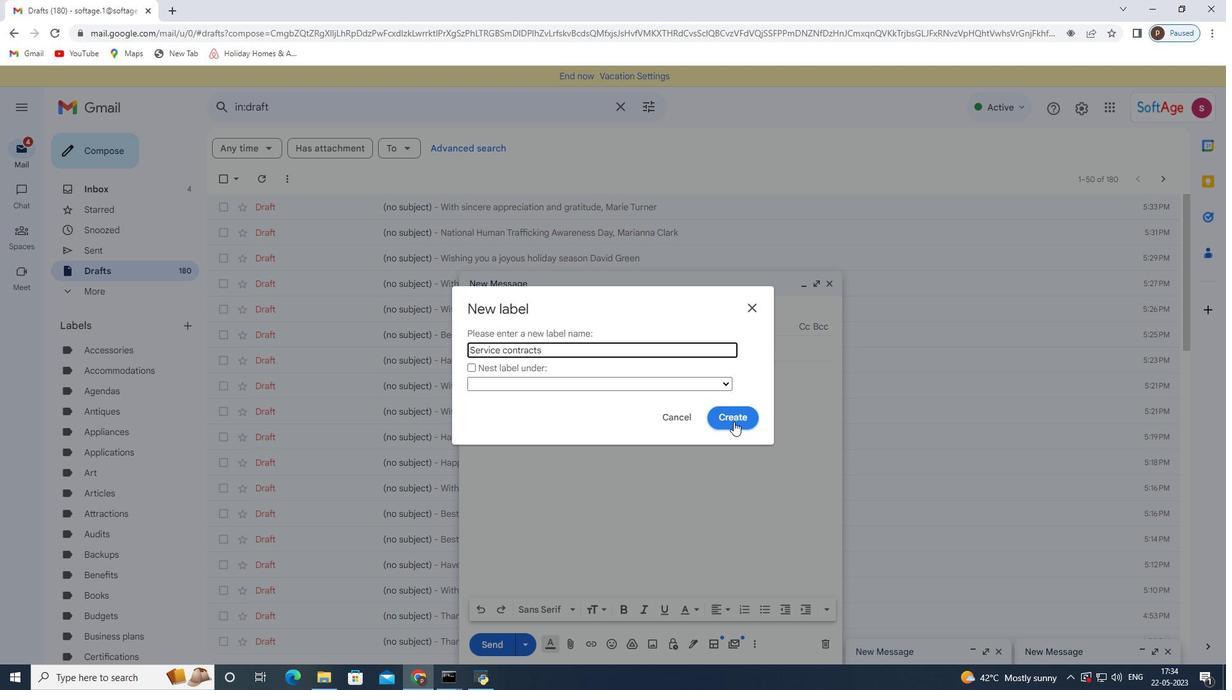 
